 Task: Look for space in Chieri, Italy from 6th September, 2023 to 10th September, 2023 for 1 adult in price range Rs.10000 to Rs.15000. Place can be private room with 1  bedroom having 1 bed and 1 bathroom. Property type can be house, flat, guest house, hotel. Booking option can be shelf check-in. Required host language is English.
Action: Mouse moved to (521, 135)
Screenshot: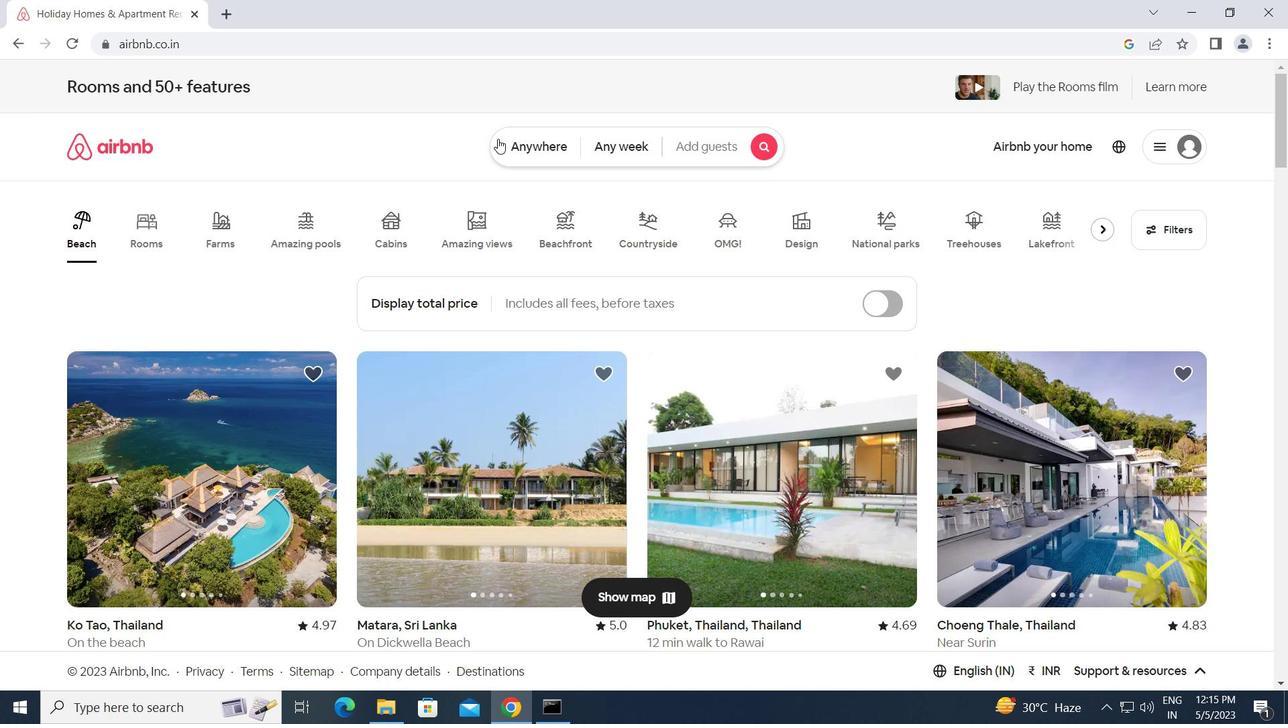
Action: Mouse pressed left at (521, 135)
Screenshot: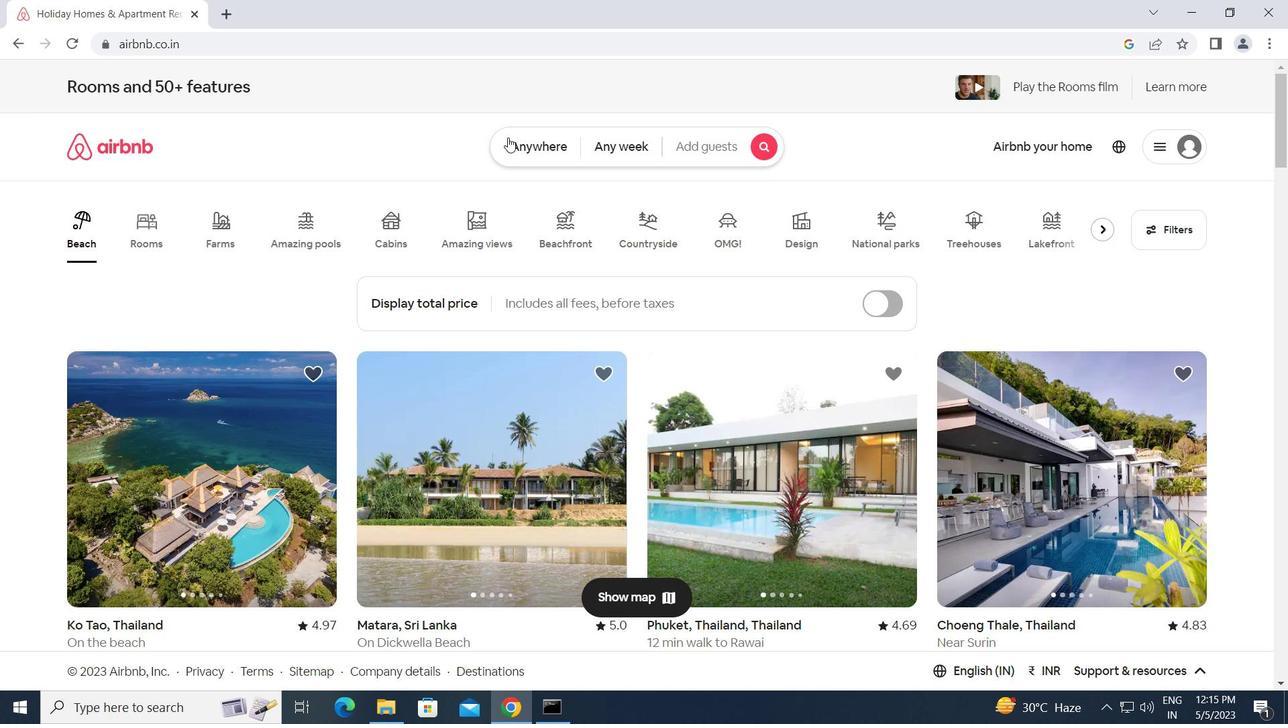 
Action: Mouse moved to (444, 193)
Screenshot: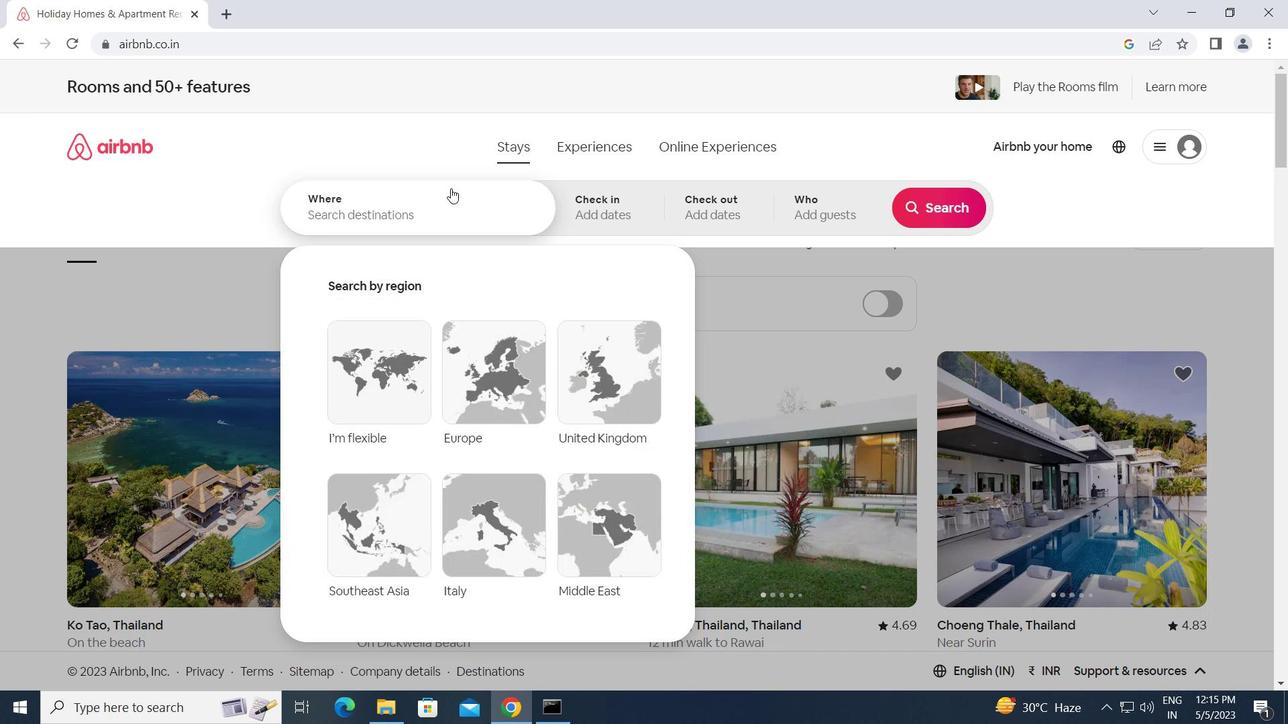 
Action: Mouse pressed left at (444, 193)
Screenshot: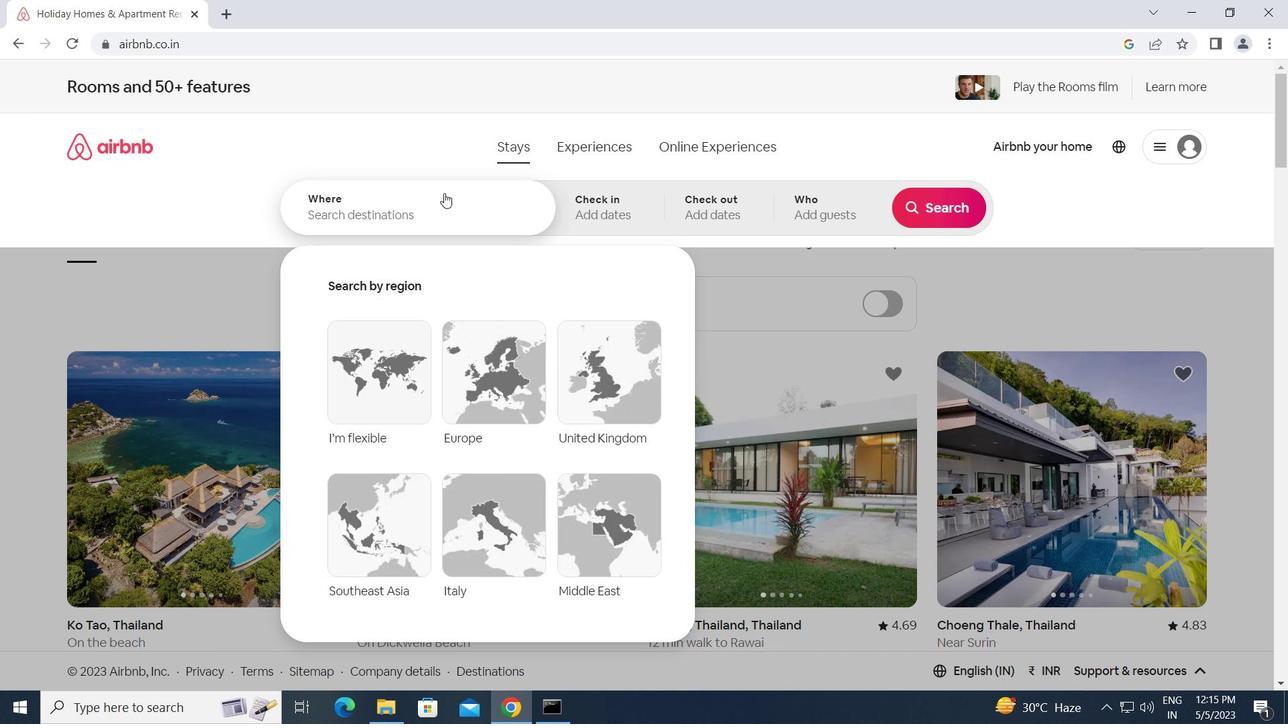 
Action: Key pressed c<Key.caps_lock>hieri,<Key.space><Key.caps_lock>i<Key.caps_lock>taly<Key.enter>
Screenshot: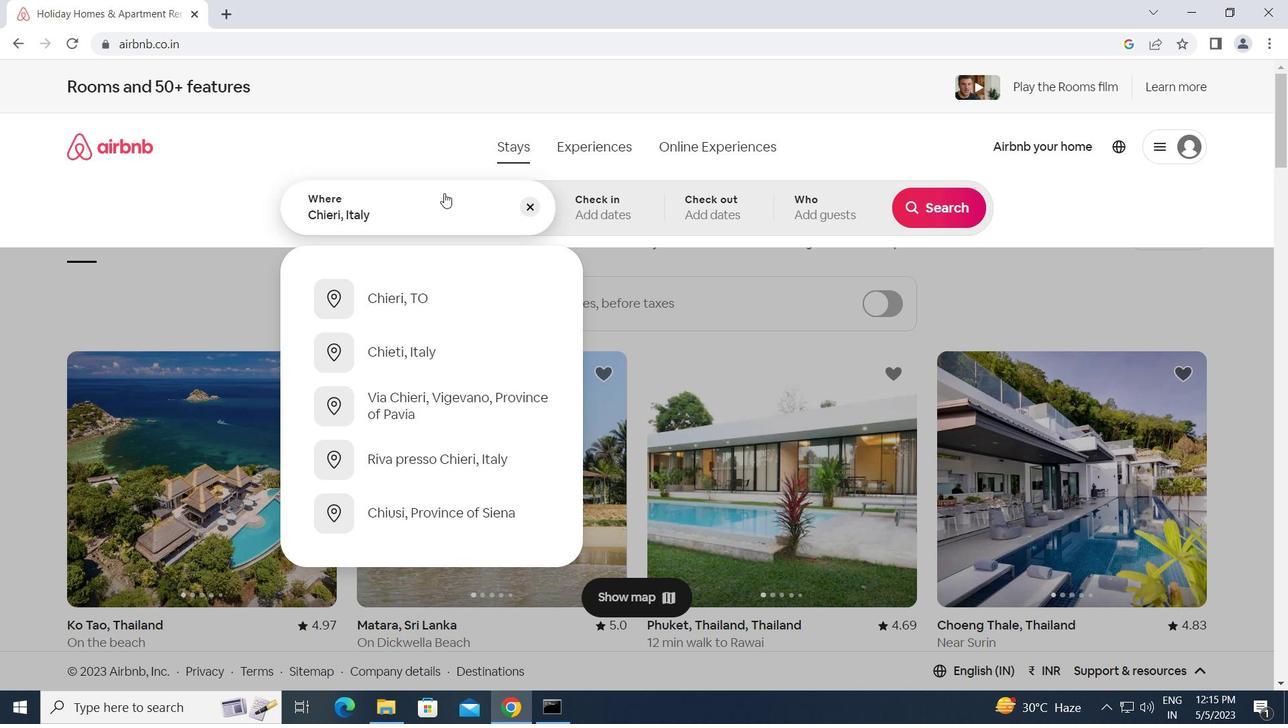 
Action: Mouse moved to (935, 339)
Screenshot: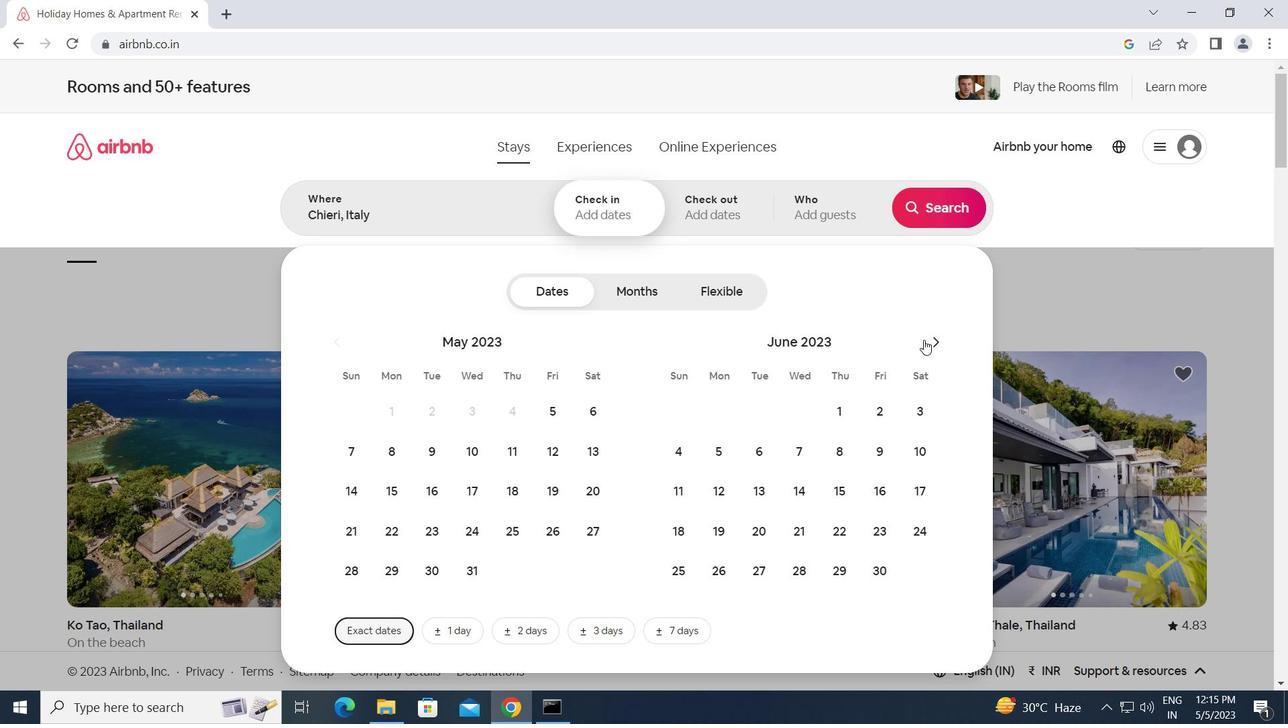 
Action: Mouse pressed left at (935, 339)
Screenshot: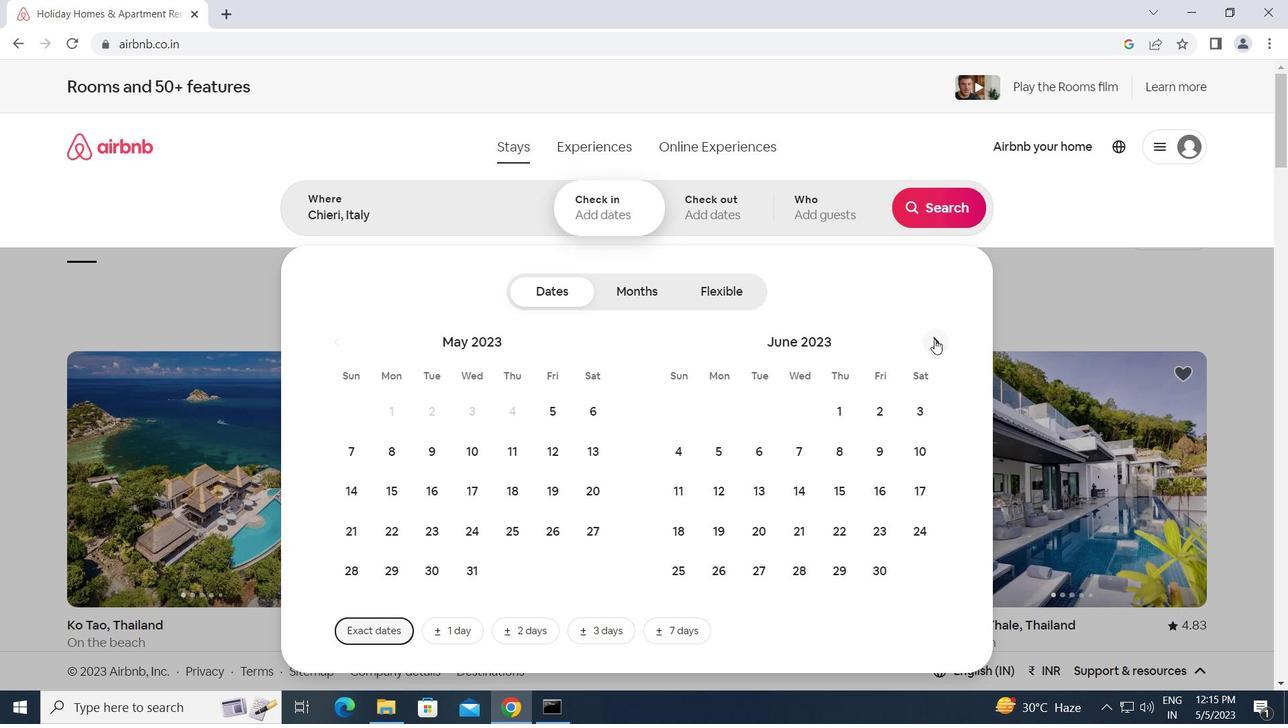 
Action: Mouse pressed left at (935, 339)
Screenshot: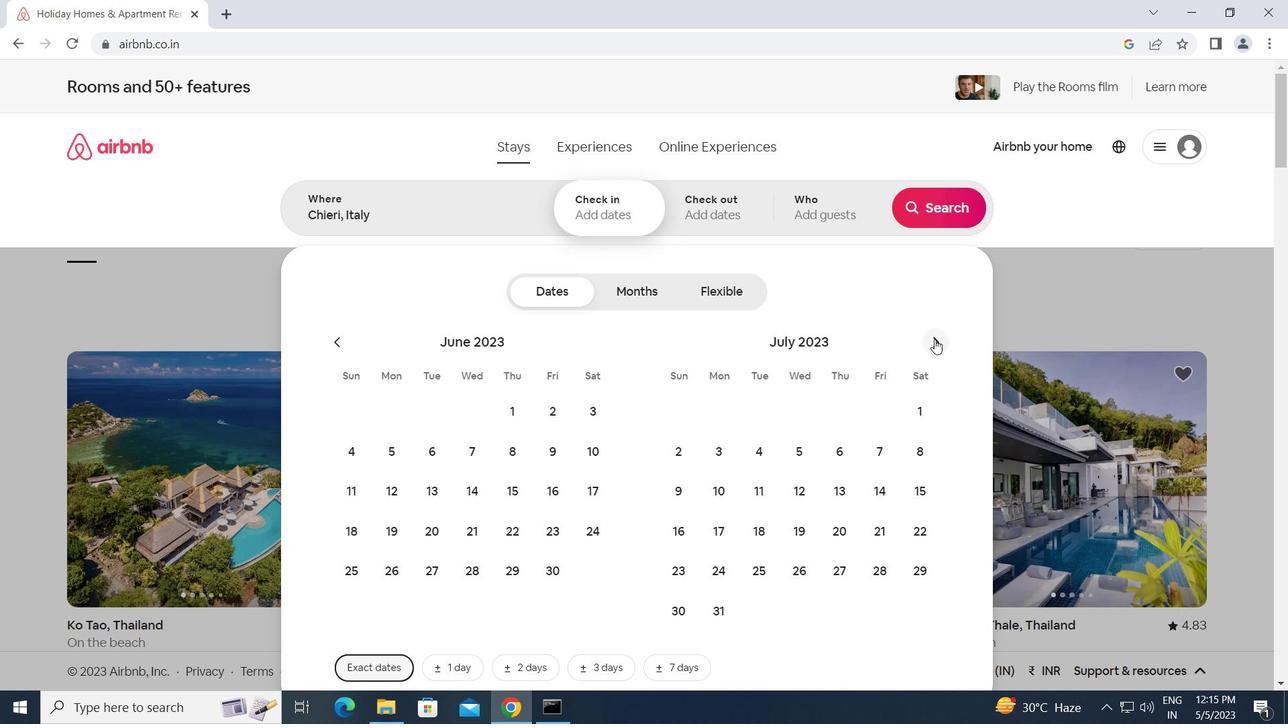 
Action: Mouse pressed left at (935, 339)
Screenshot: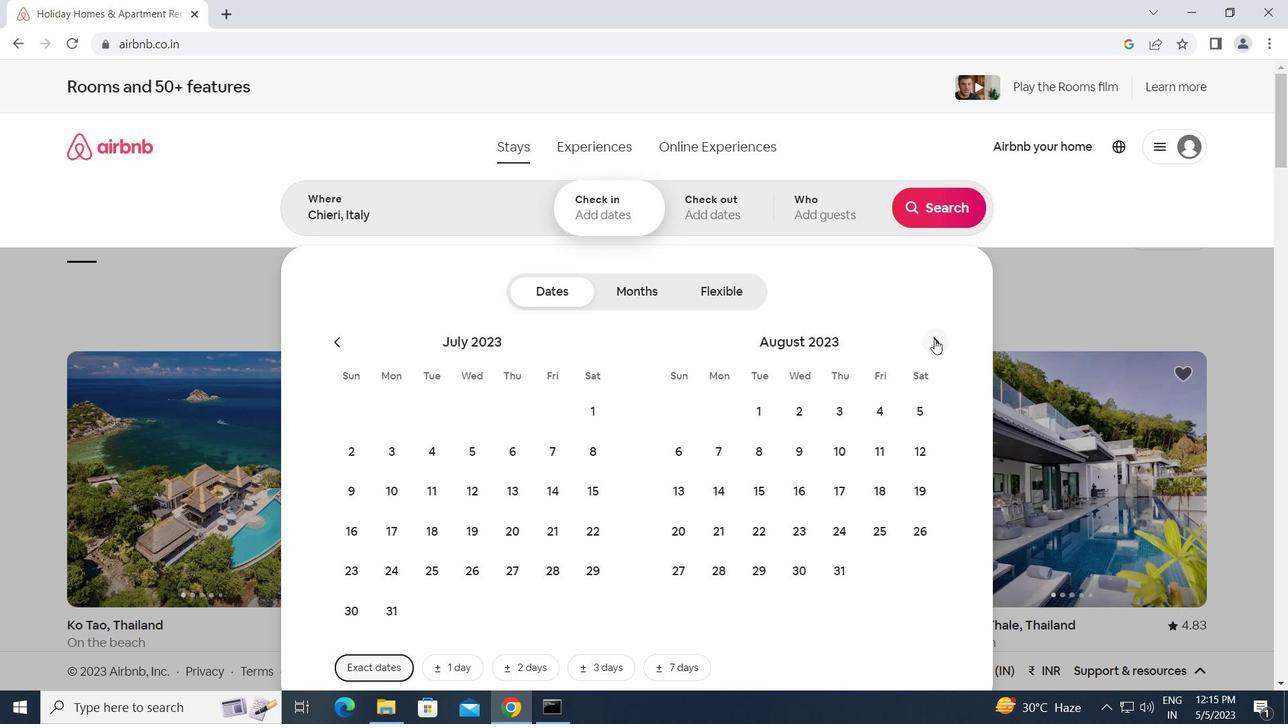 
Action: Mouse moved to (796, 450)
Screenshot: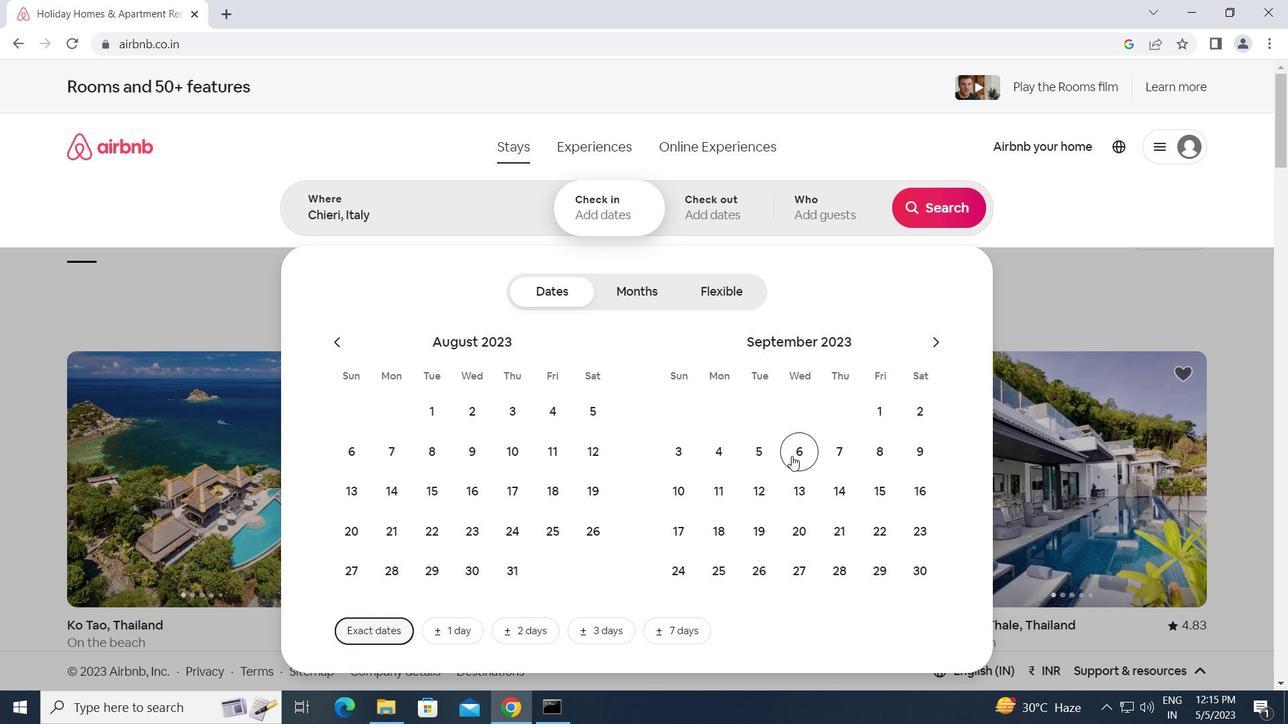 
Action: Mouse pressed left at (796, 450)
Screenshot: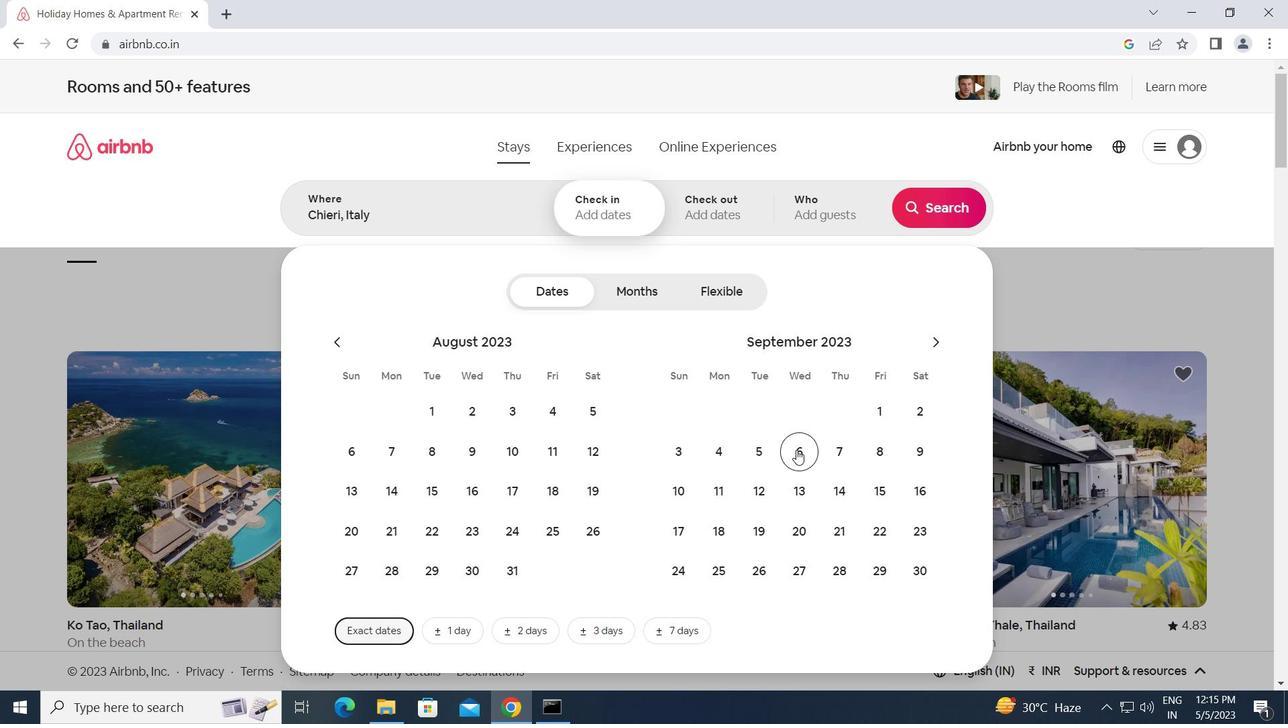
Action: Mouse moved to (689, 487)
Screenshot: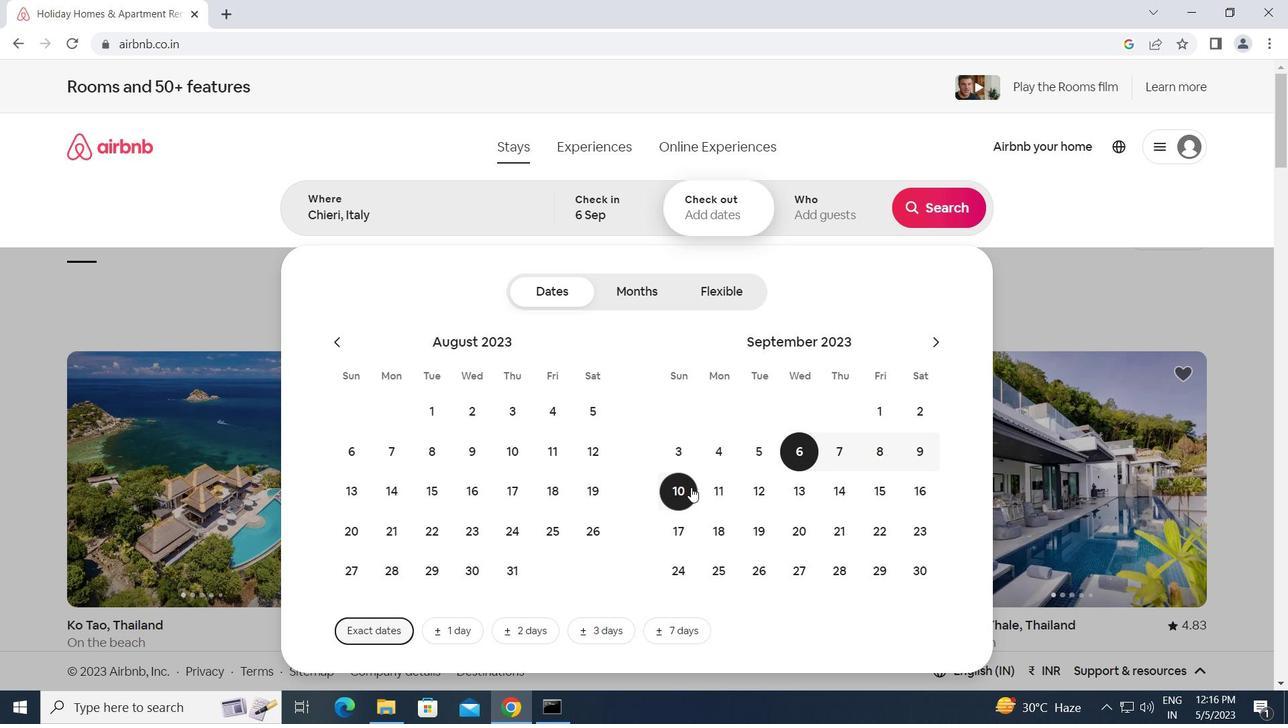 
Action: Mouse pressed left at (689, 487)
Screenshot: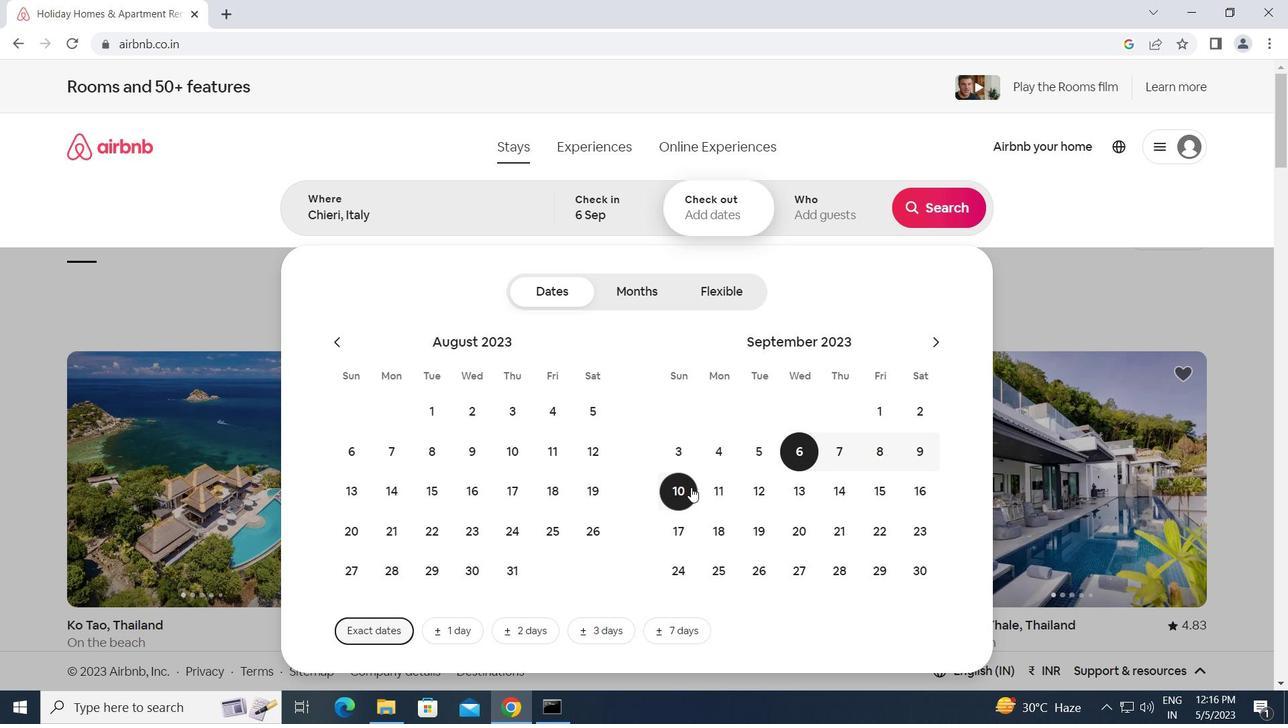 
Action: Mouse moved to (815, 202)
Screenshot: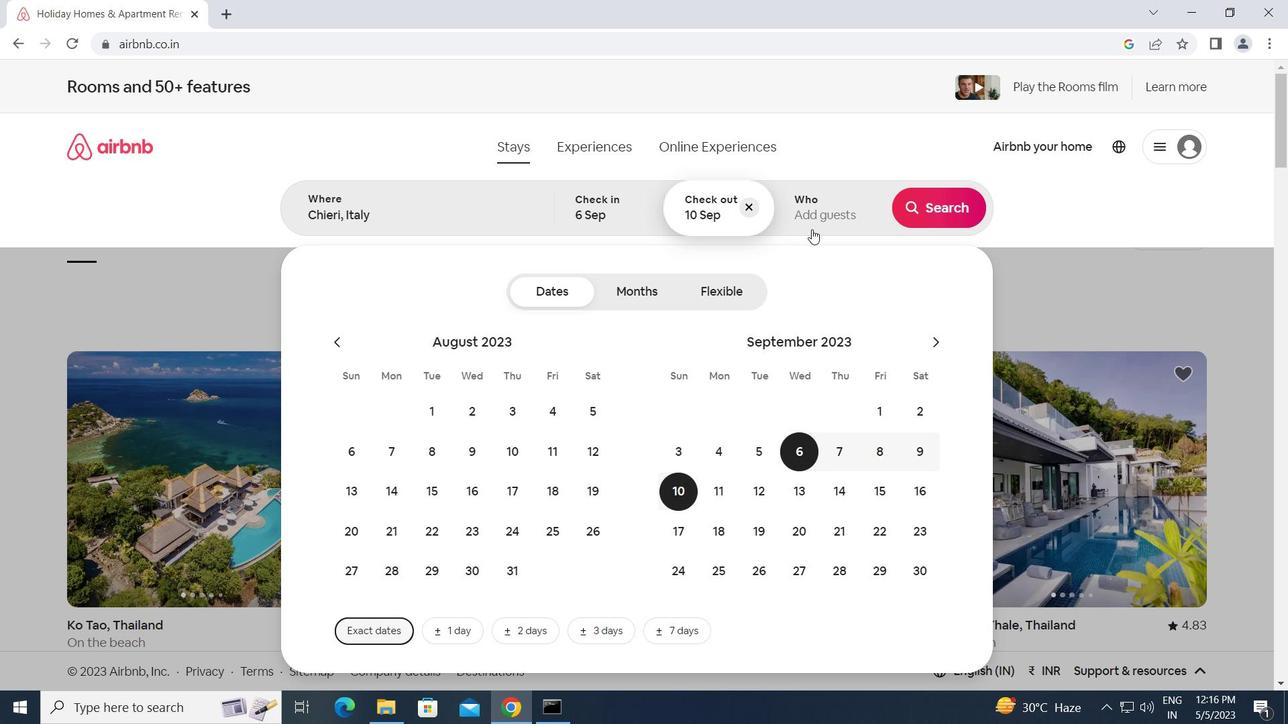 
Action: Mouse pressed left at (815, 202)
Screenshot: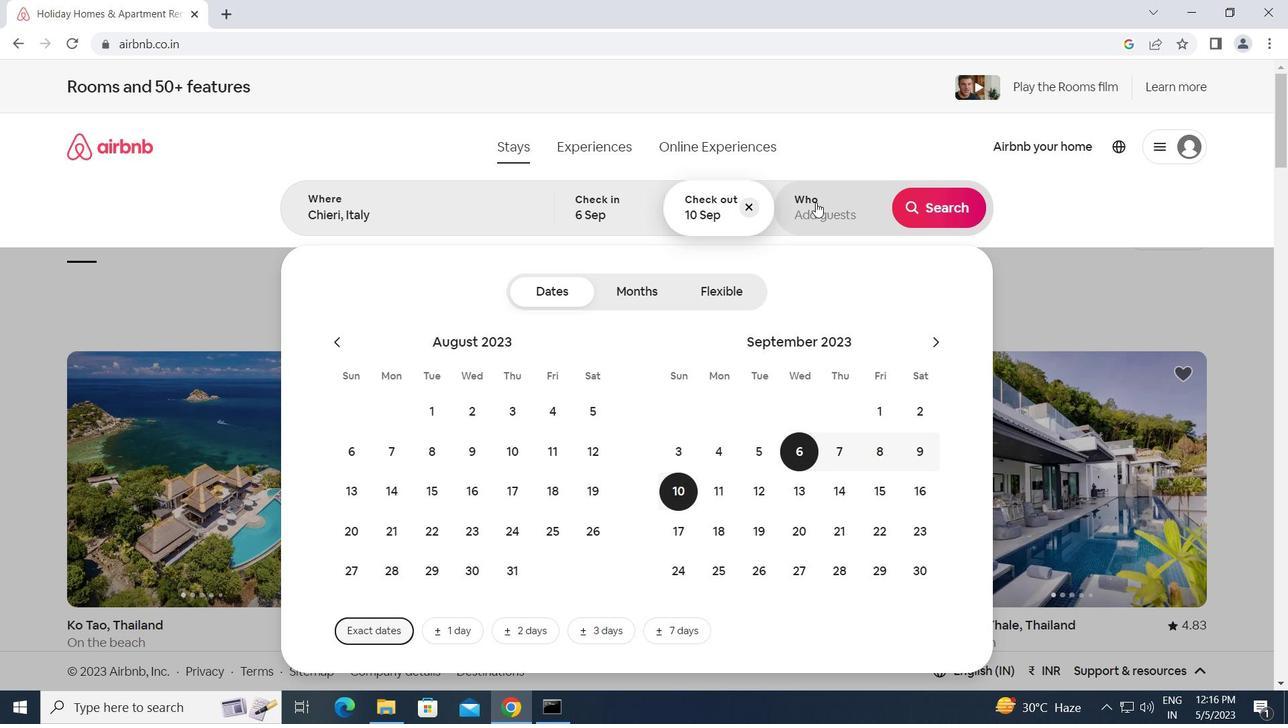 
Action: Mouse moved to (936, 294)
Screenshot: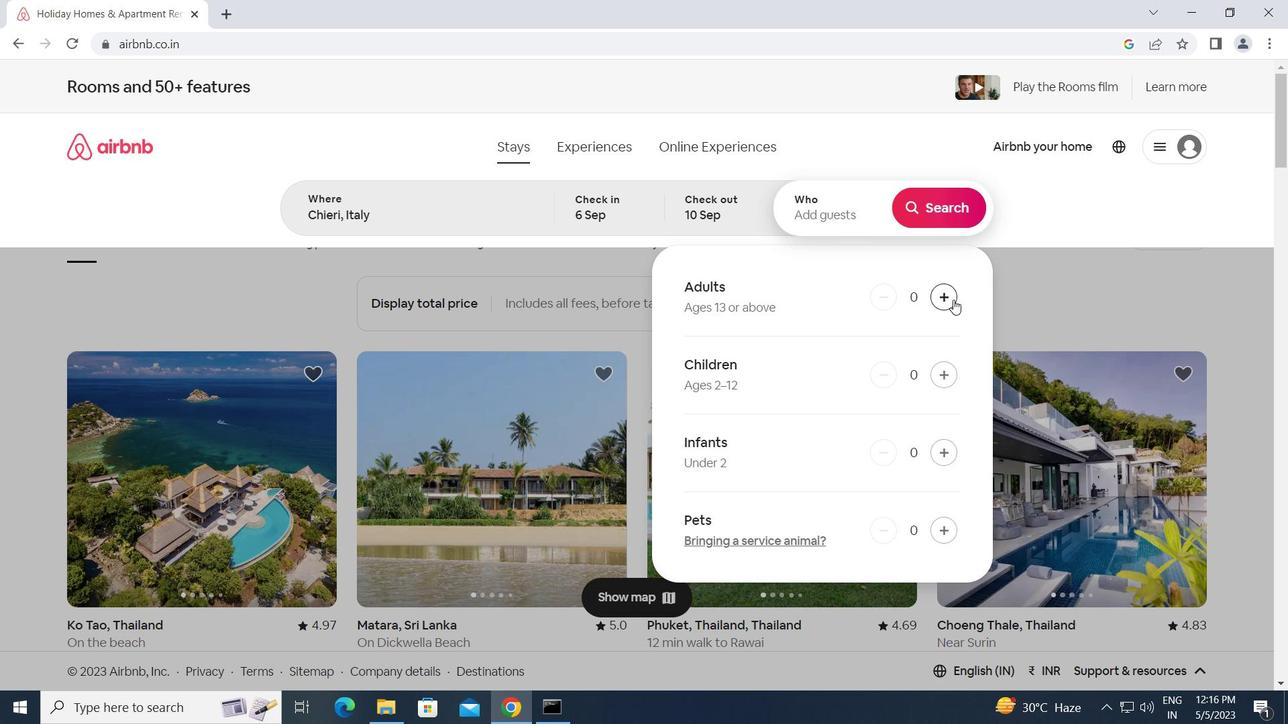 
Action: Mouse pressed left at (936, 294)
Screenshot: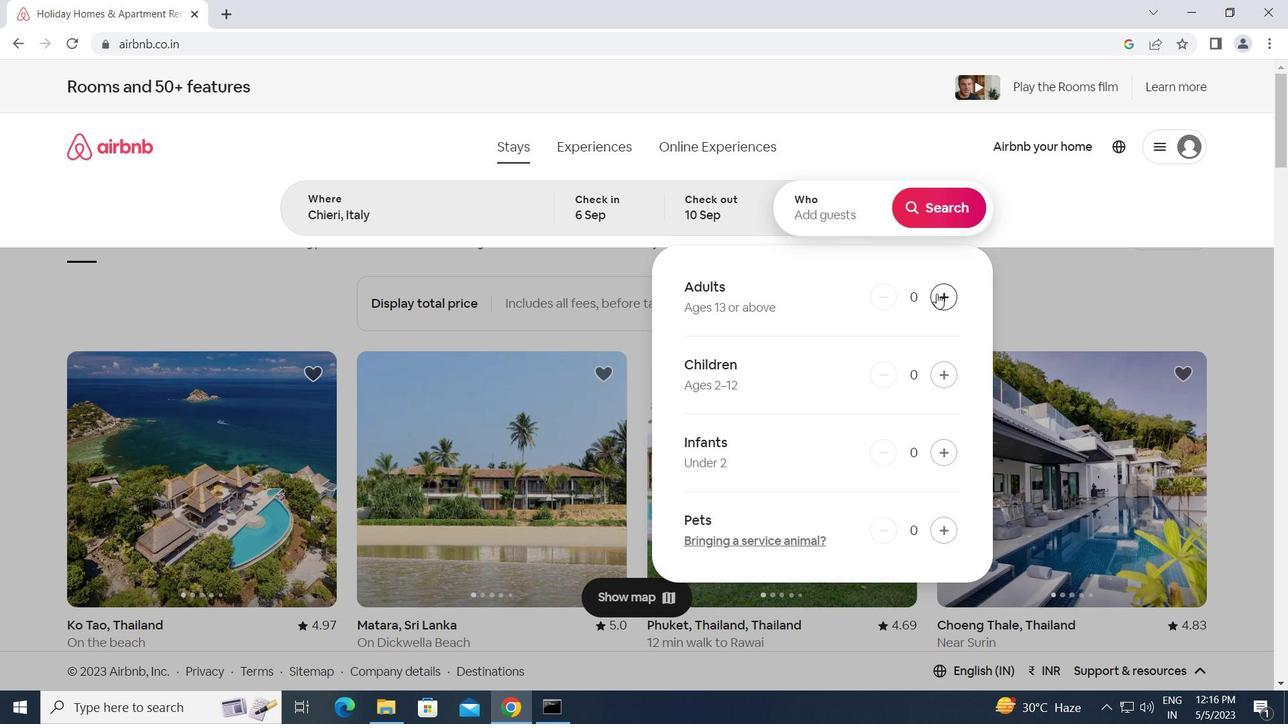 
Action: Mouse moved to (946, 205)
Screenshot: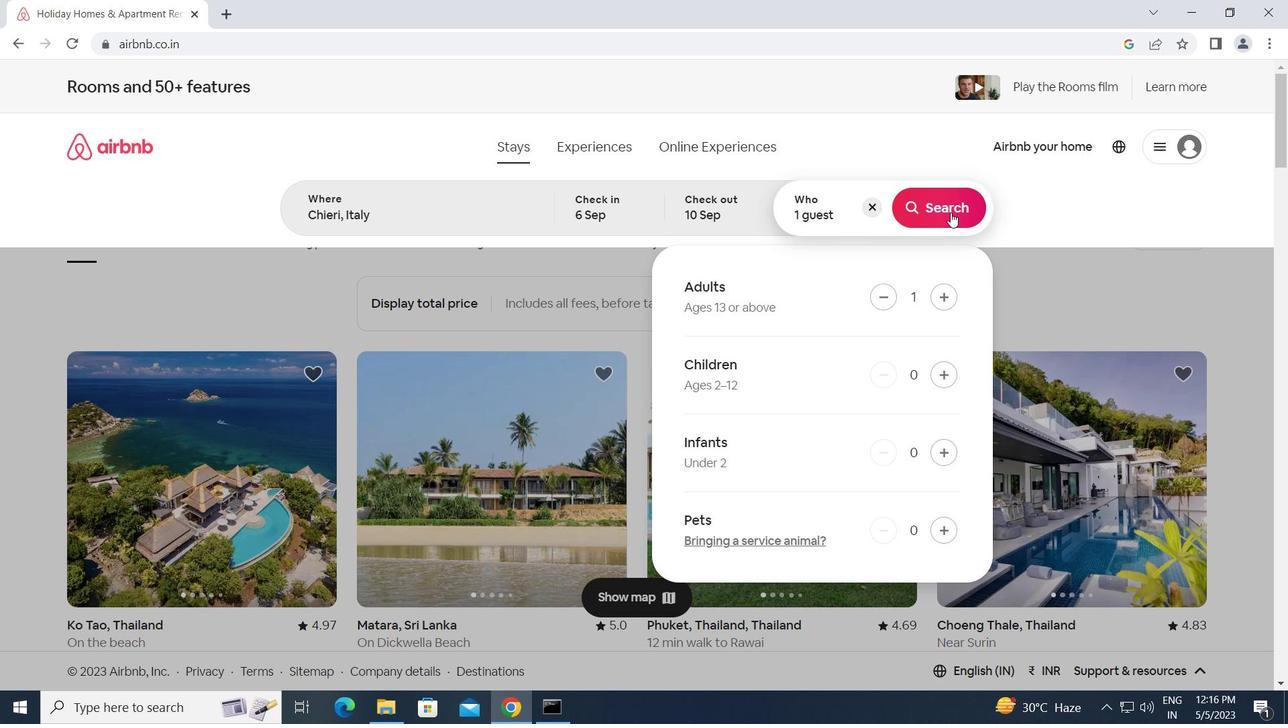 
Action: Mouse pressed left at (946, 205)
Screenshot: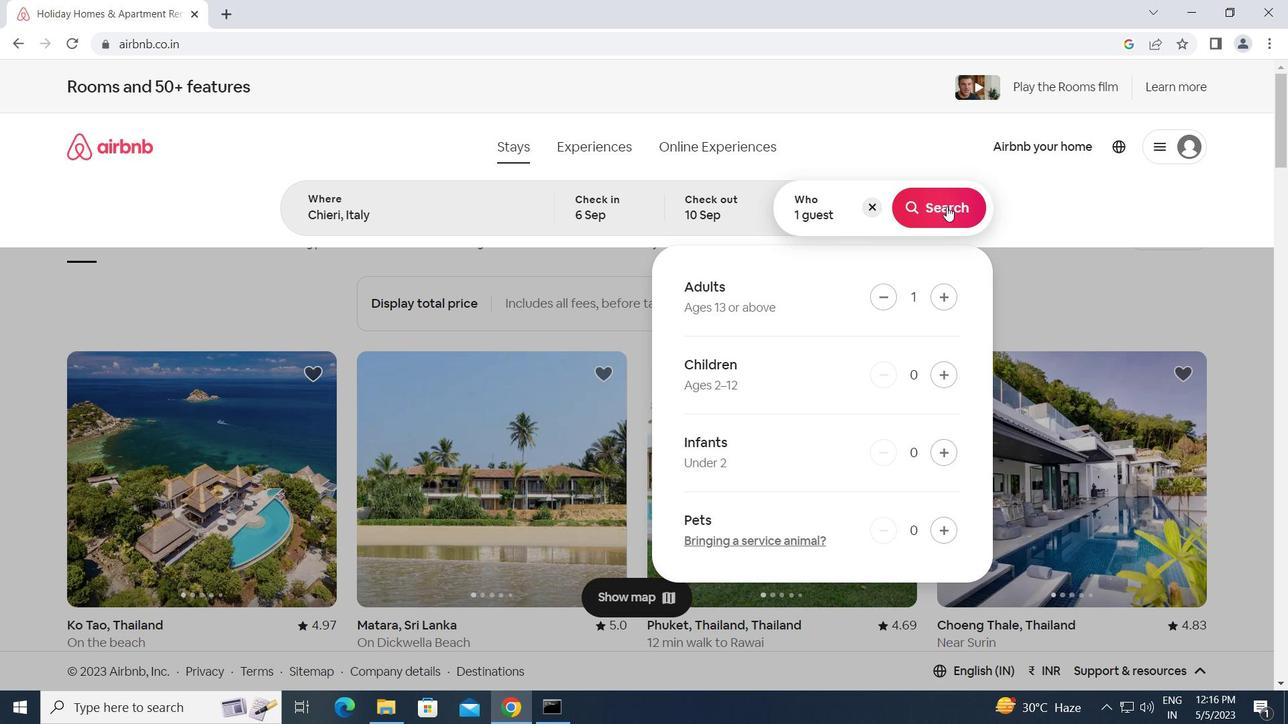 
Action: Mouse moved to (1198, 157)
Screenshot: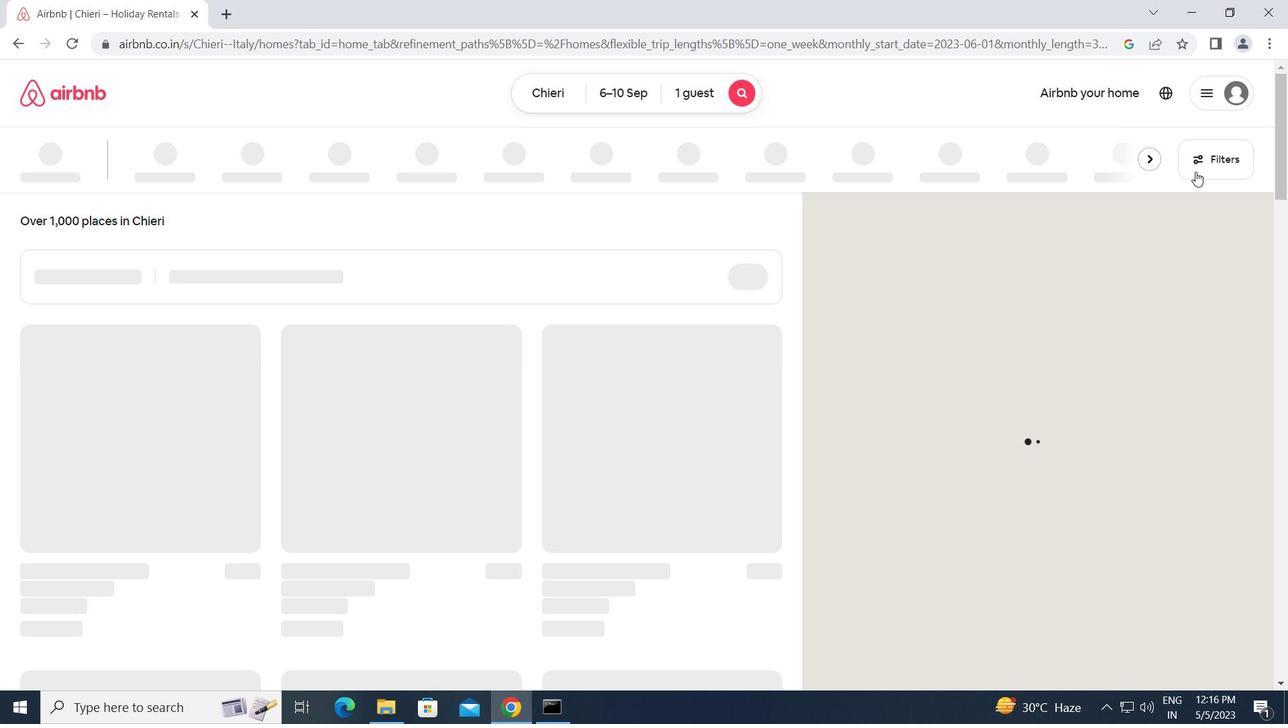 
Action: Mouse pressed left at (1198, 157)
Screenshot: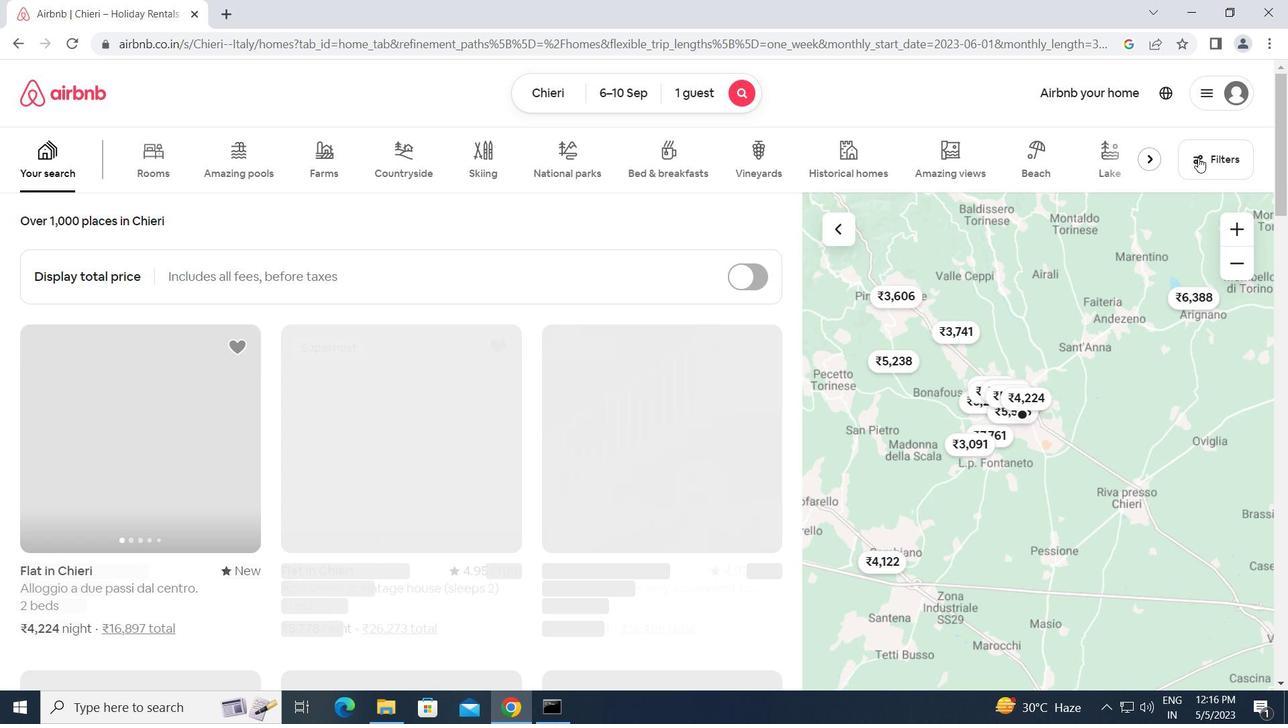 
Action: Mouse moved to (417, 568)
Screenshot: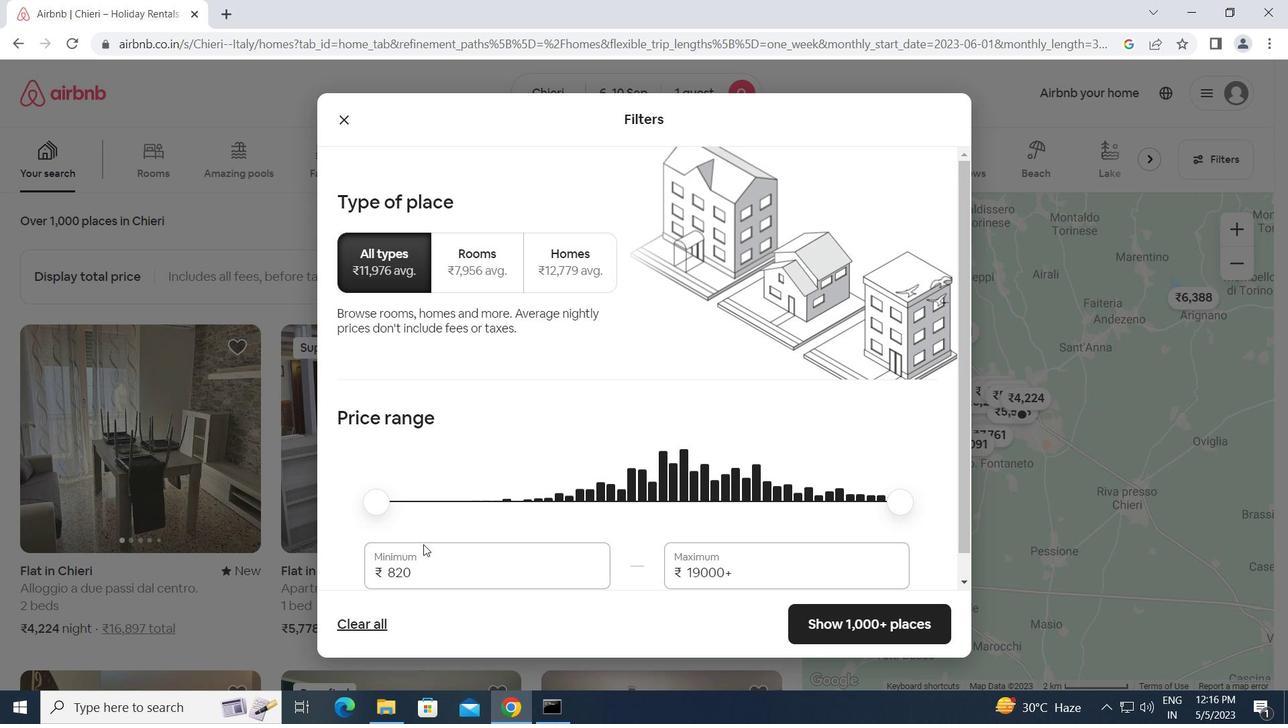 
Action: Mouse pressed left at (417, 568)
Screenshot: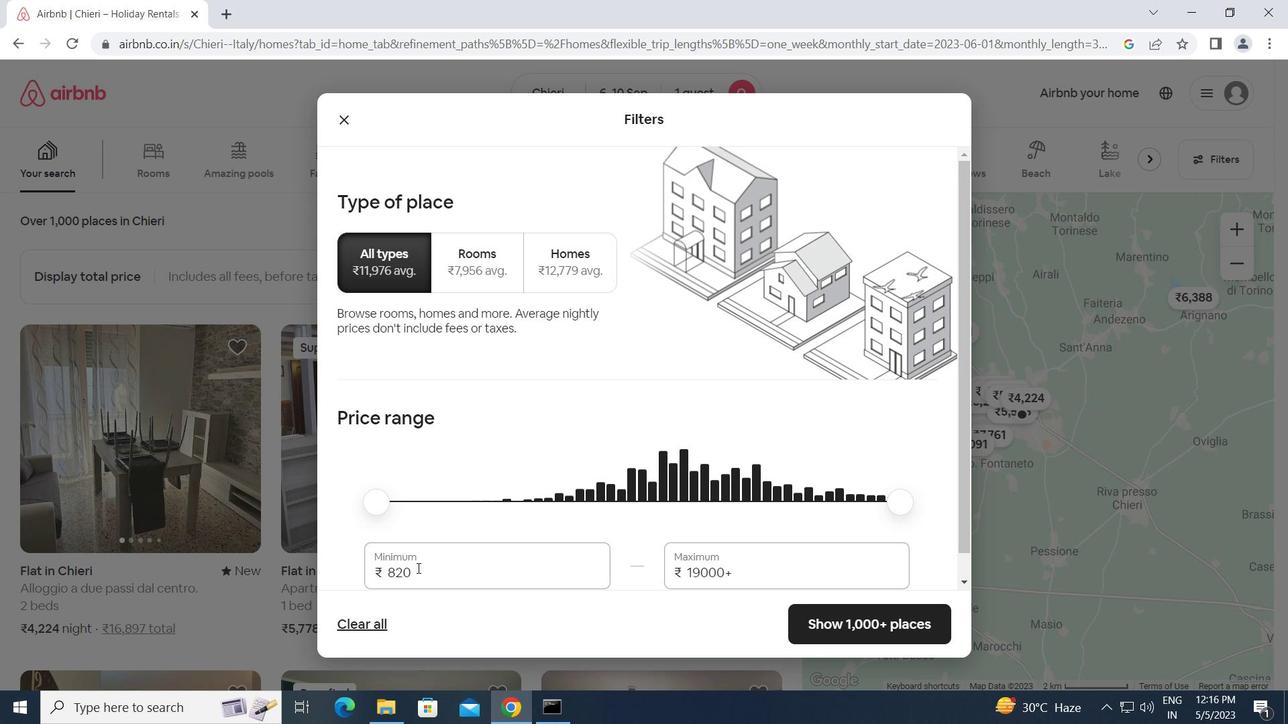 
Action: Mouse moved to (375, 570)
Screenshot: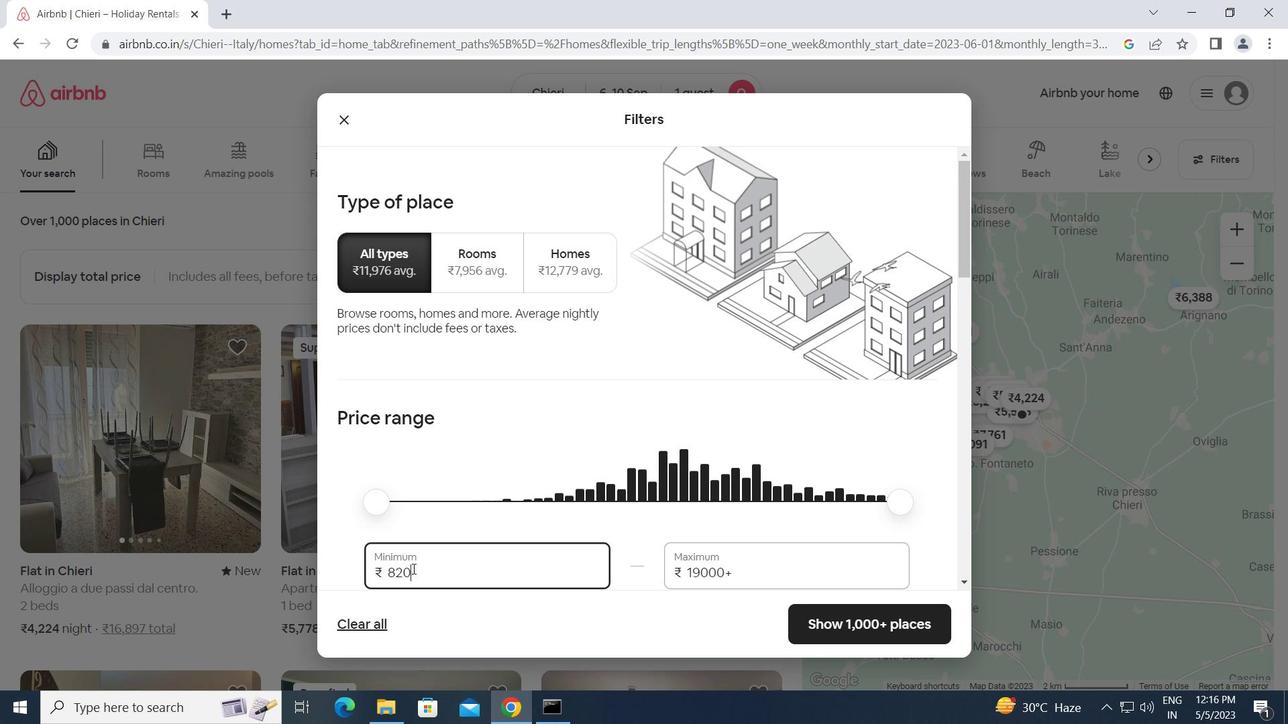 
Action: Key pressed 10000<Key.tab>15000
Screenshot: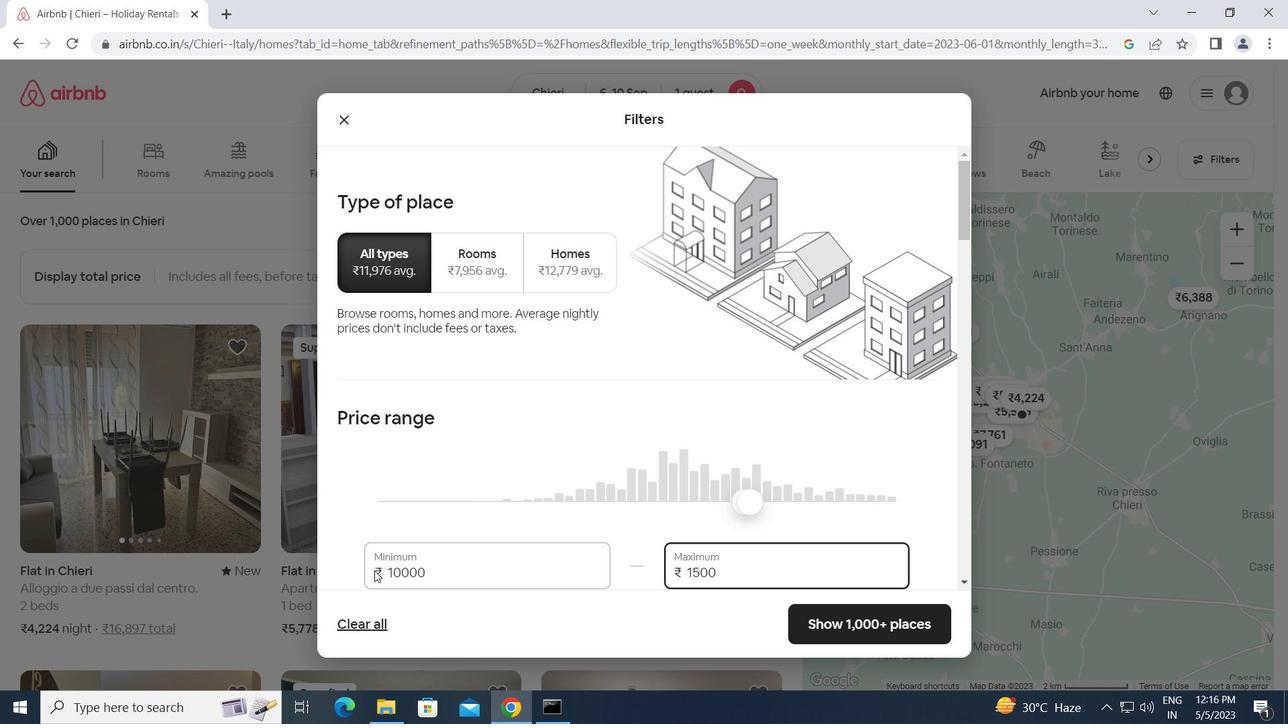 
Action: Mouse moved to (484, 544)
Screenshot: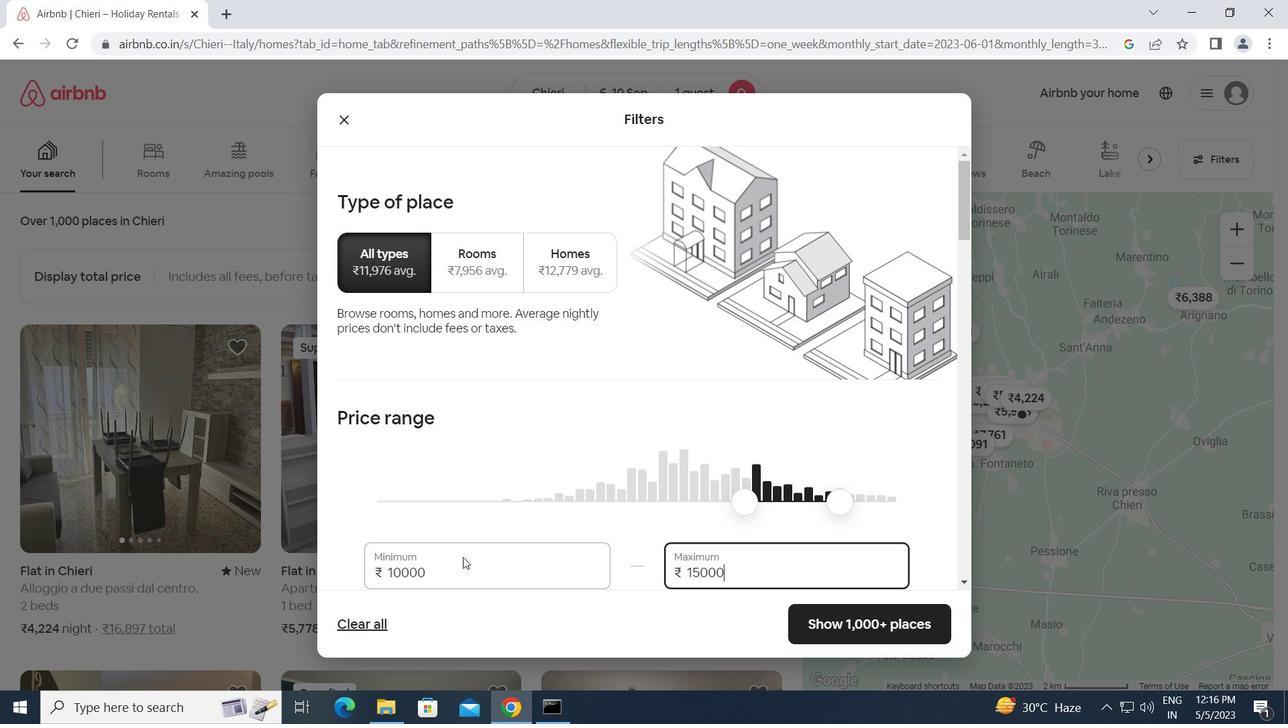 
Action: Mouse scrolled (484, 543) with delta (0, 0)
Screenshot: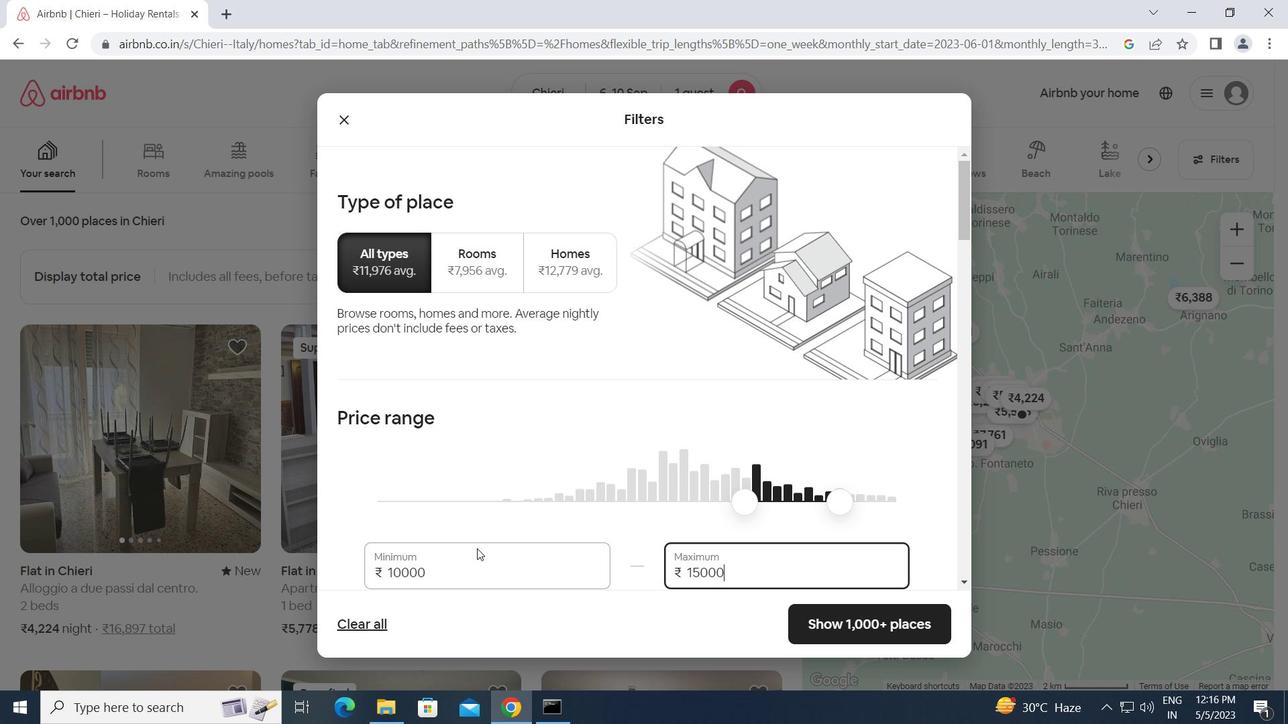 
Action: Mouse scrolled (484, 543) with delta (0, 0)
Screenshot: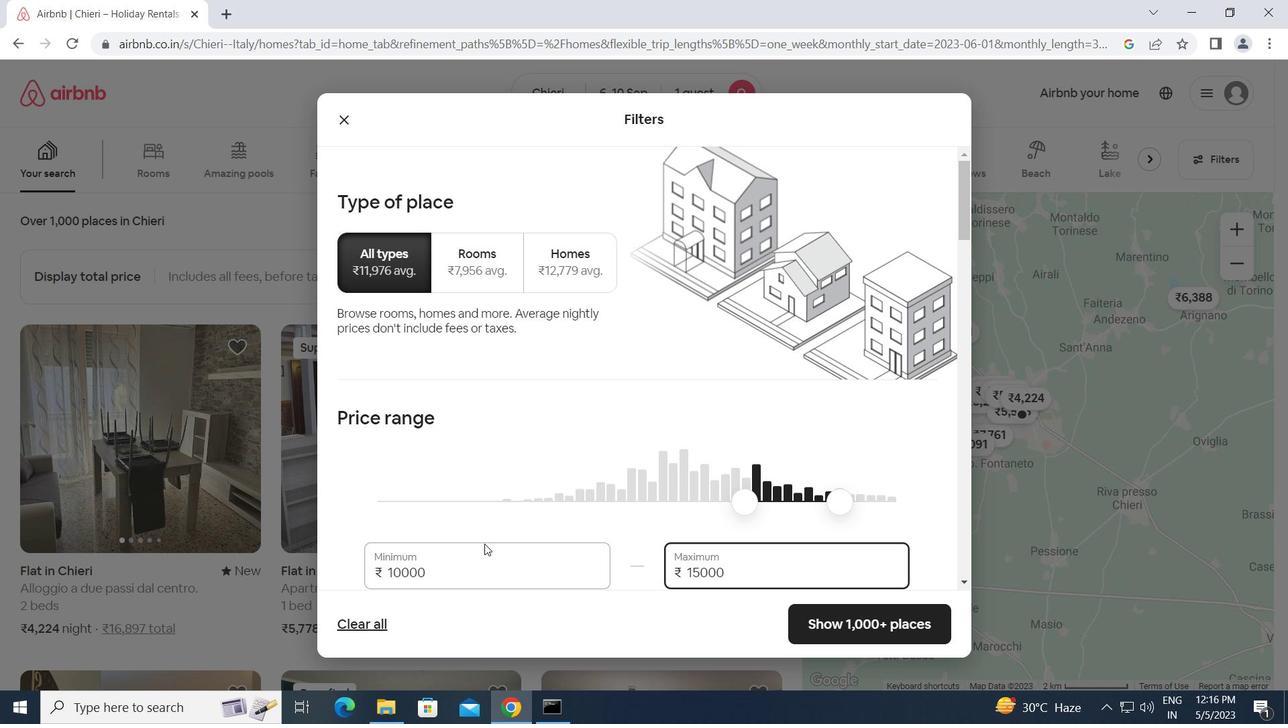 
Action: Mouse scrolled (484, 543) with delta (0, 0)
Screenshot: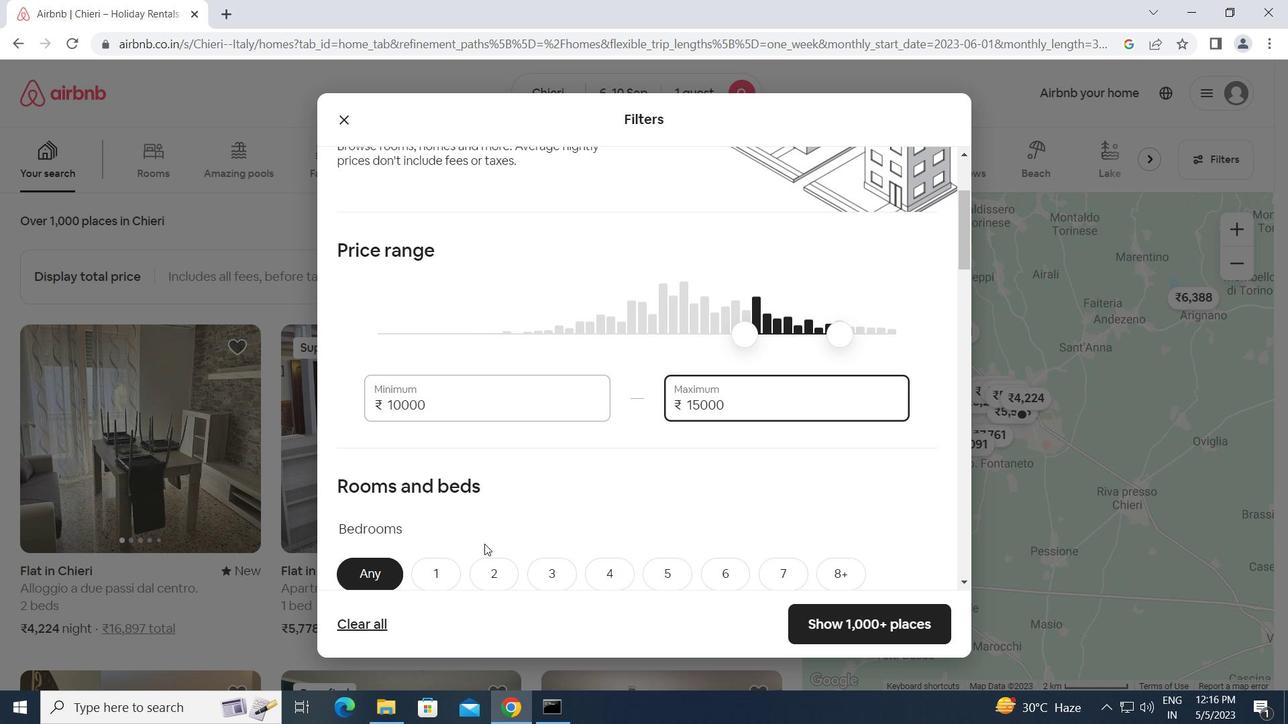 
Action: Mouse scrolled (484, 543) with delta (0, 0)
Screenshot: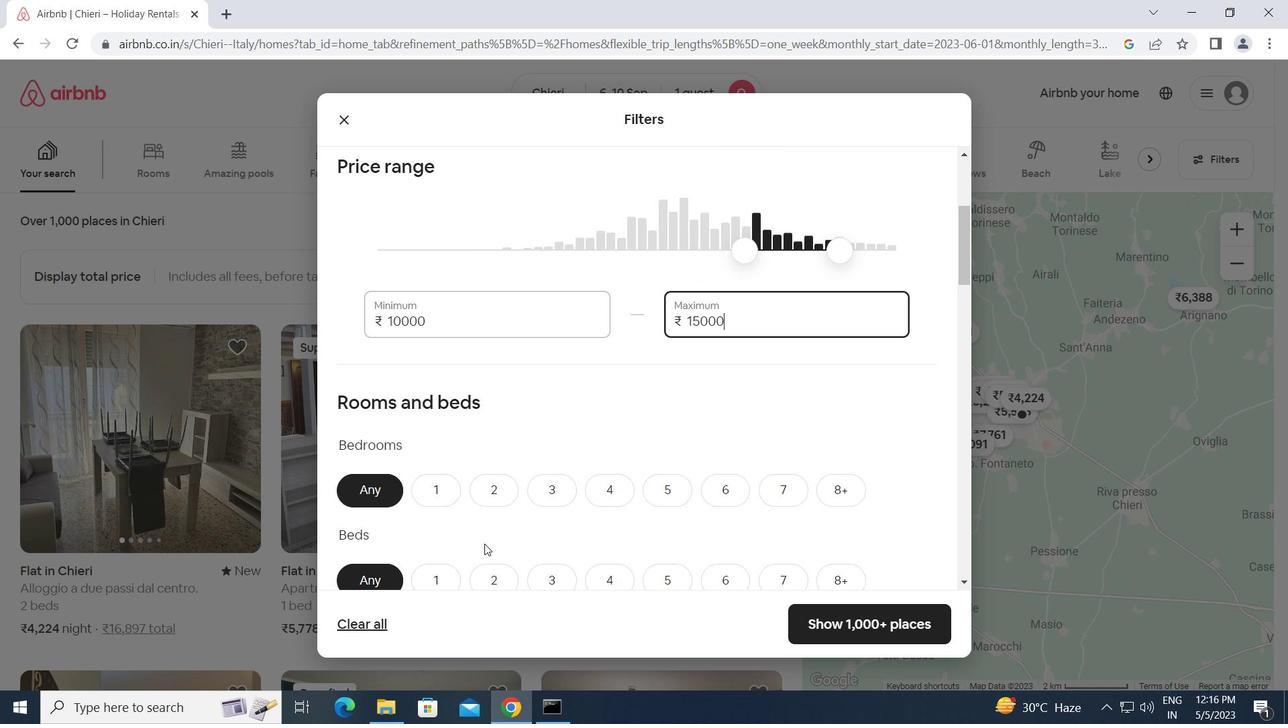 
Action: Mouse moved to (434, 404)
Screenshot: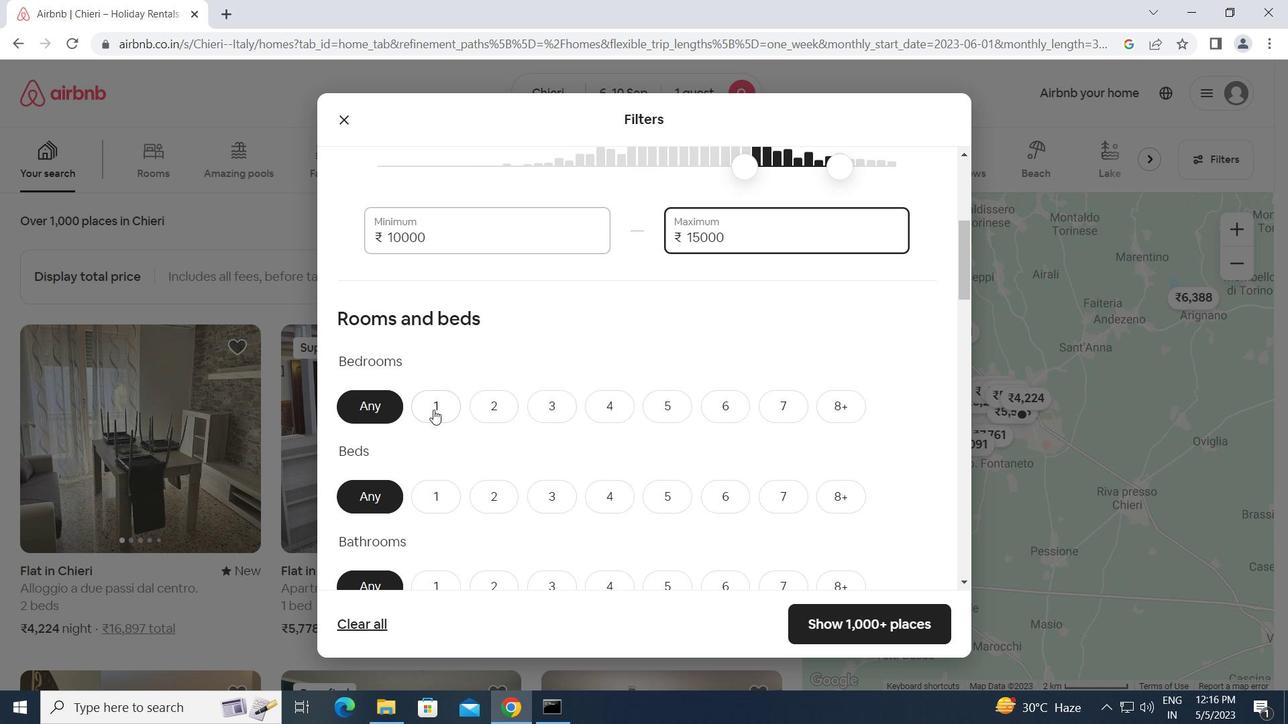 
Action: Mouse pressed left at (434, 404)
Screenshot: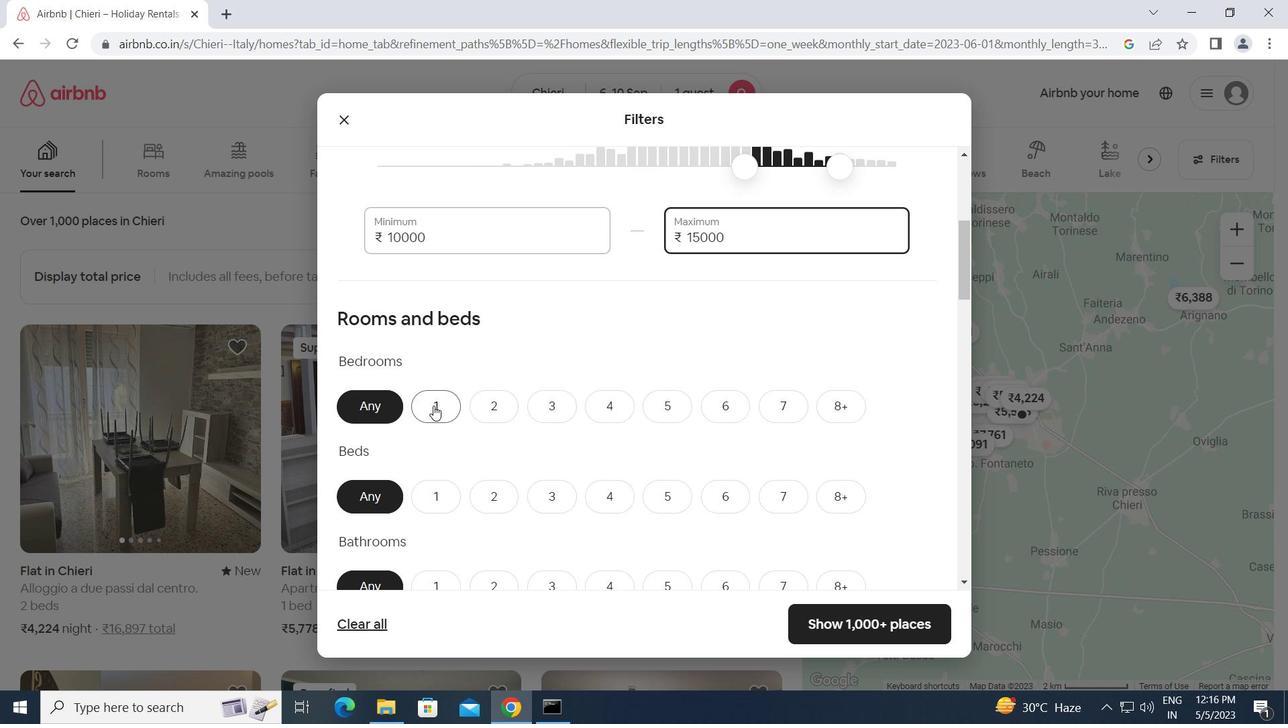 
Action: Mouse moved to (435, 464)
Screenshot: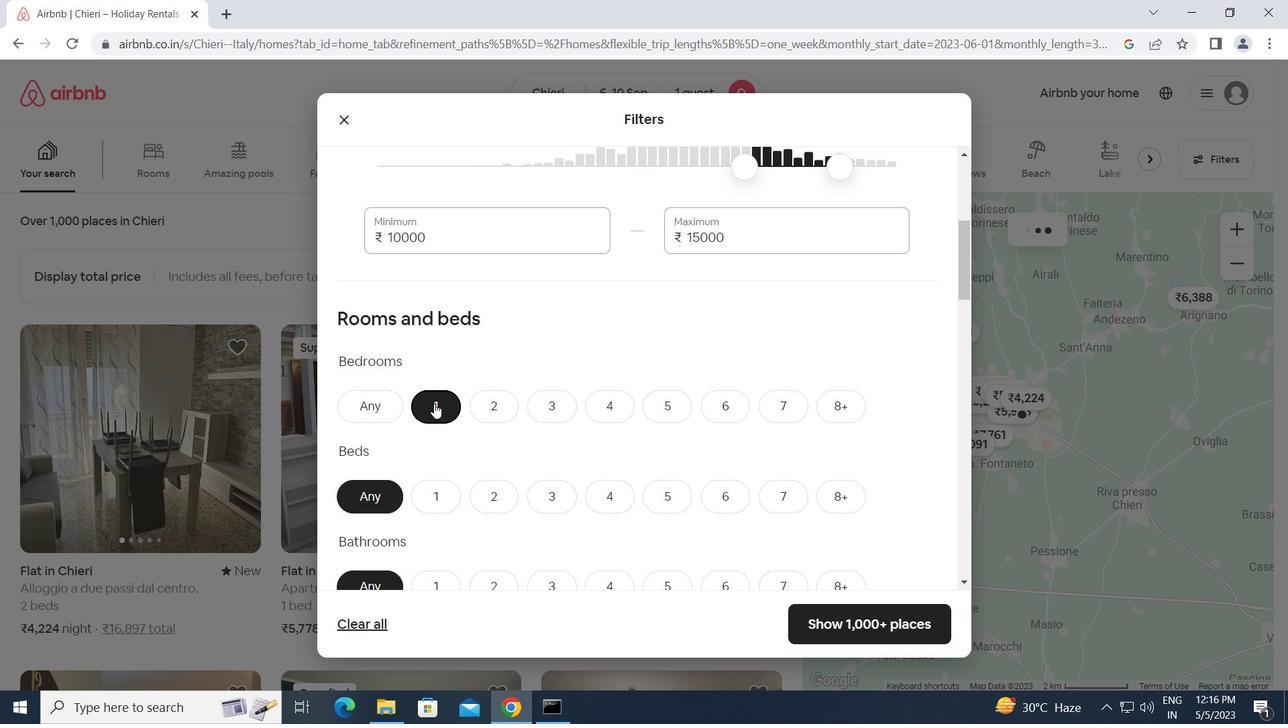
Action: Mouse scrolled (435, 463) with delta (0, 0)
Screenshot: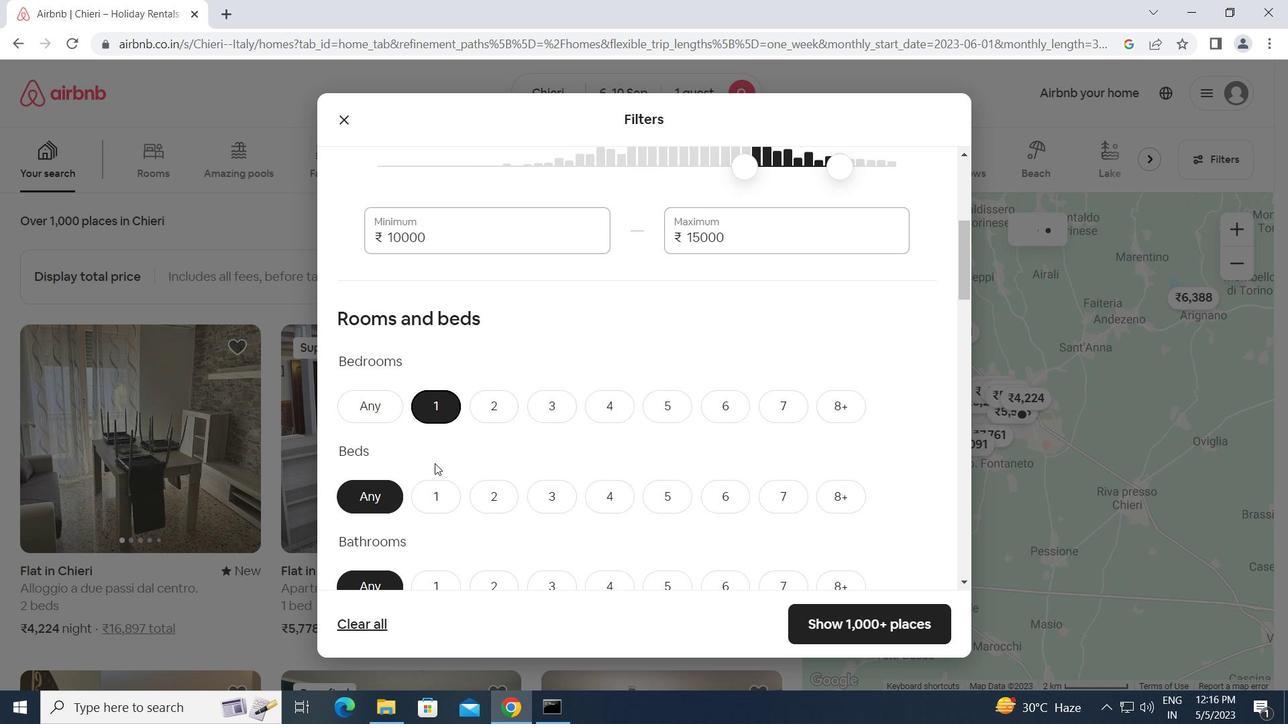 
Action: Mouse moved to (444, 414)
Screenshot: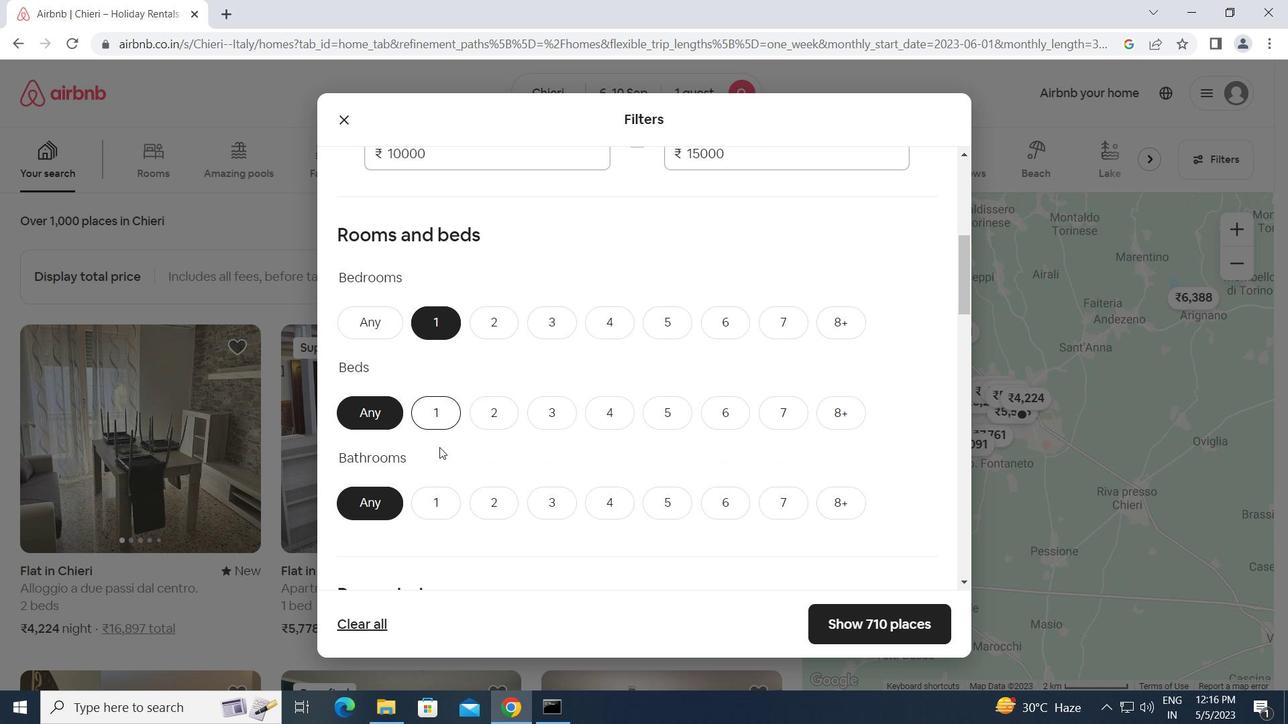 
Action: Mouse pressed left at (444, 414)
Screenshot: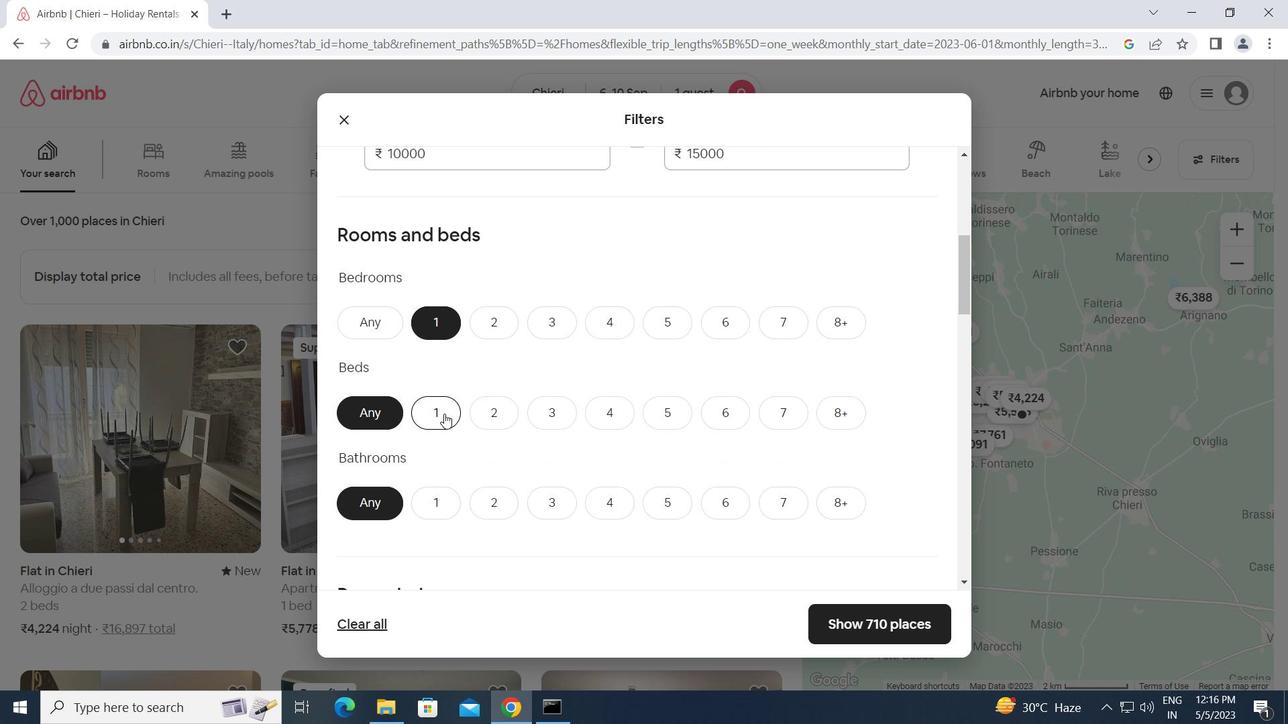 
Action: Mouse moved to (440, 496)
Screenshot: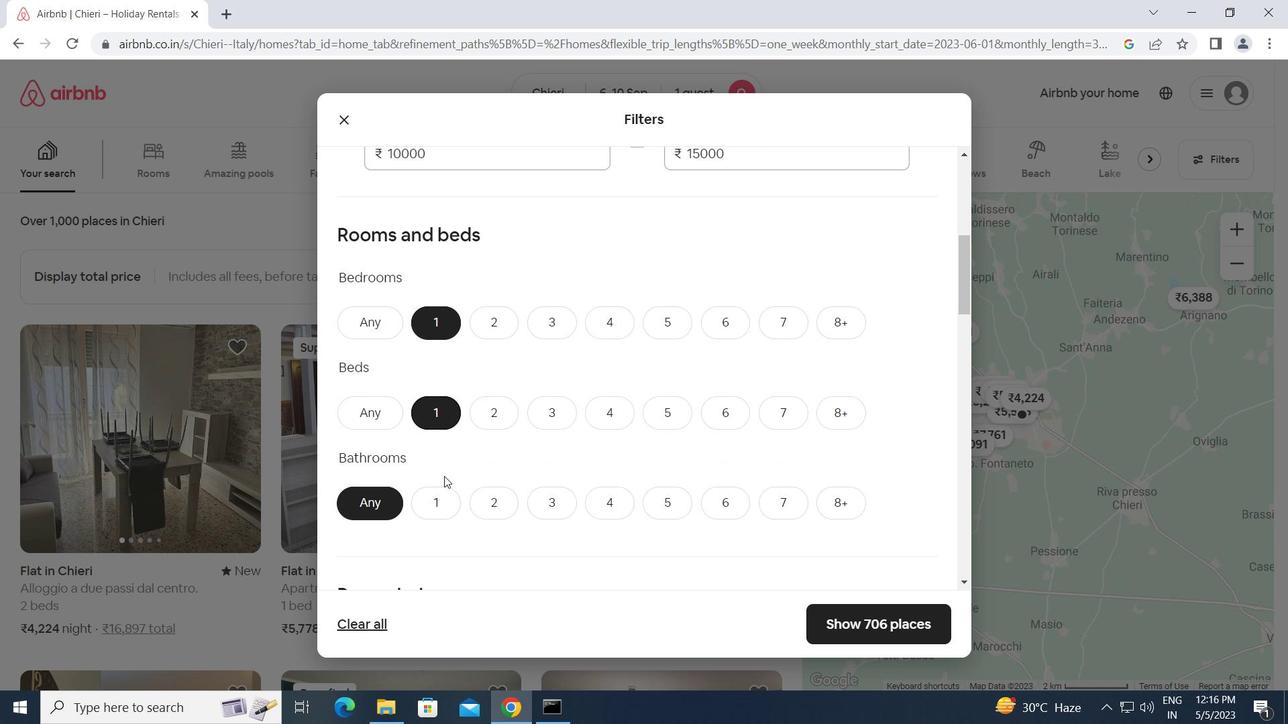 
Action: Mouse pressed left at (440, 496)
Screenshot: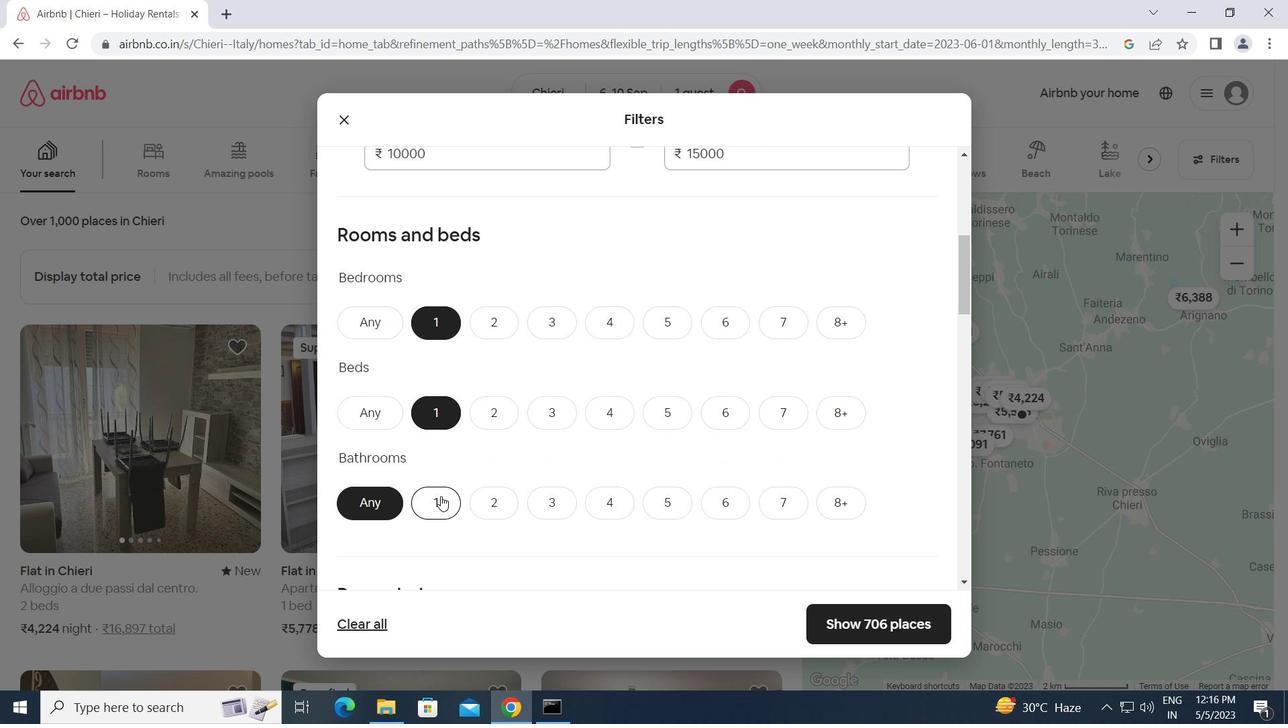 
Action: Mouse scrolled (440, 495) with delta (0, 0)
Screenshot: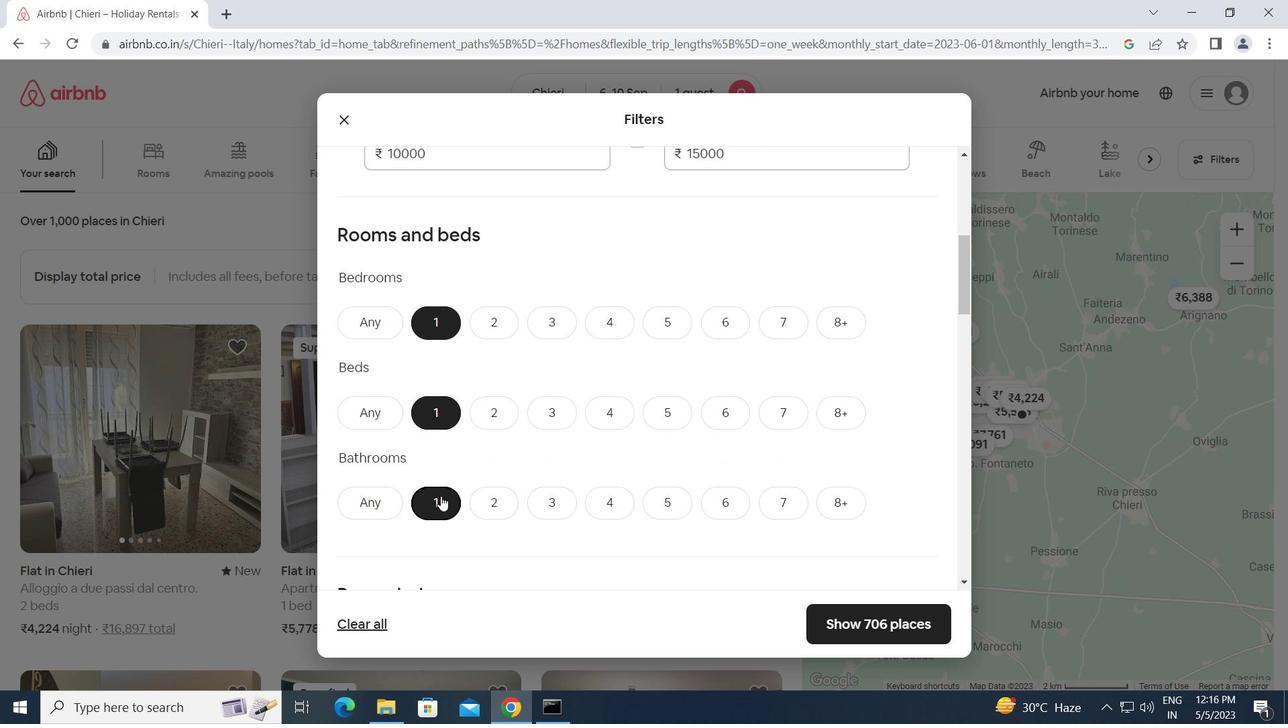 
Action: Mouse scrolled (440, 495) with delta (0, 0)
Screenshot: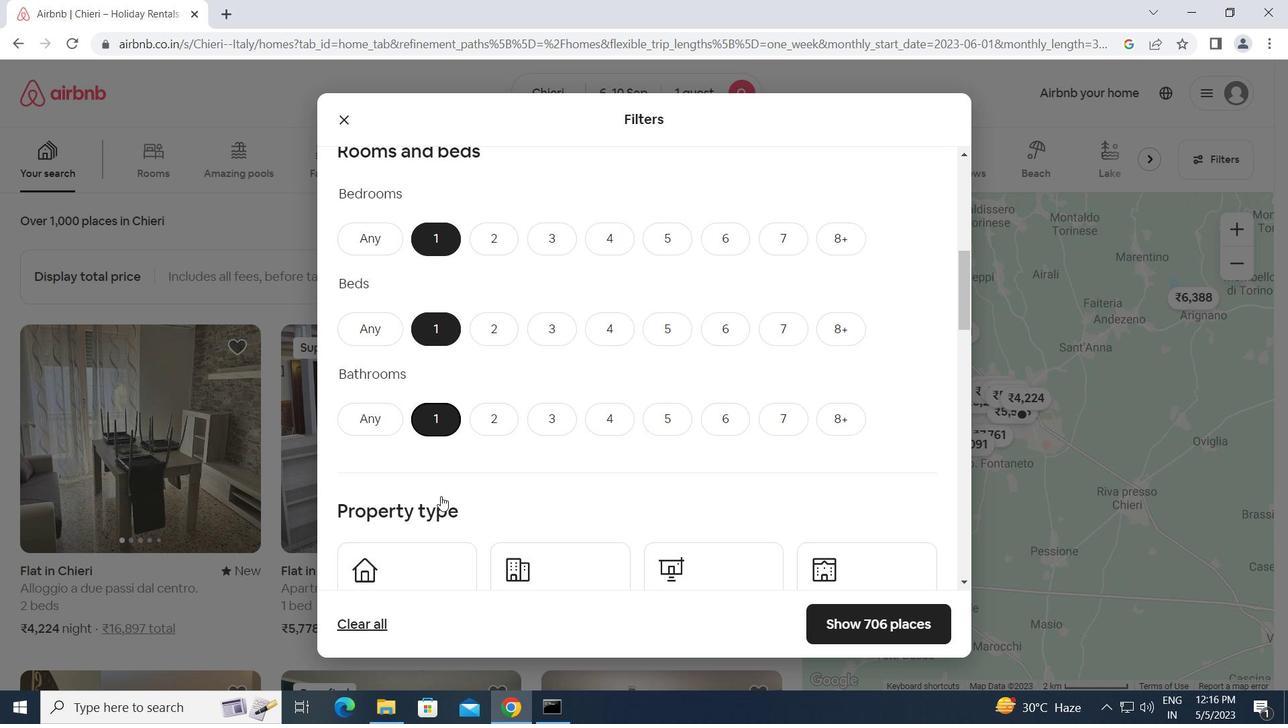 
Action: Mouse scrolled (440, 495) with delta (0, 0)
Screenshot: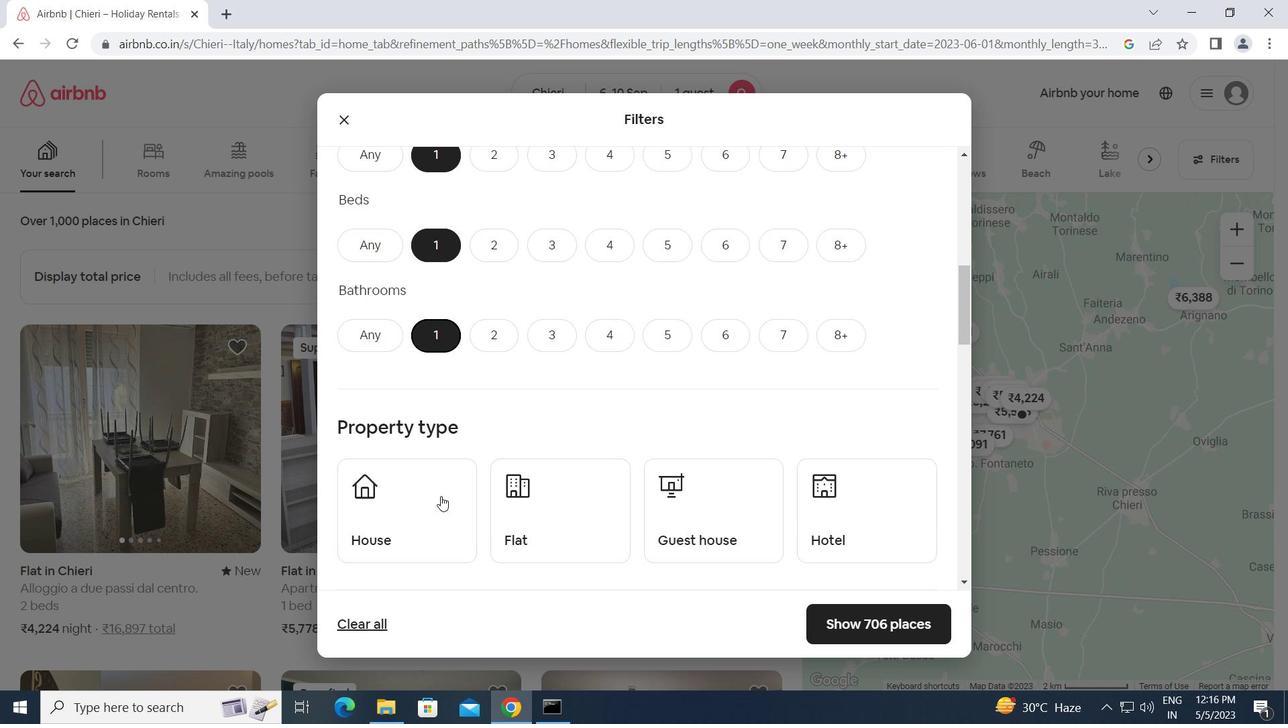
Action: Mouse moved to (413, 432)
Screenshot: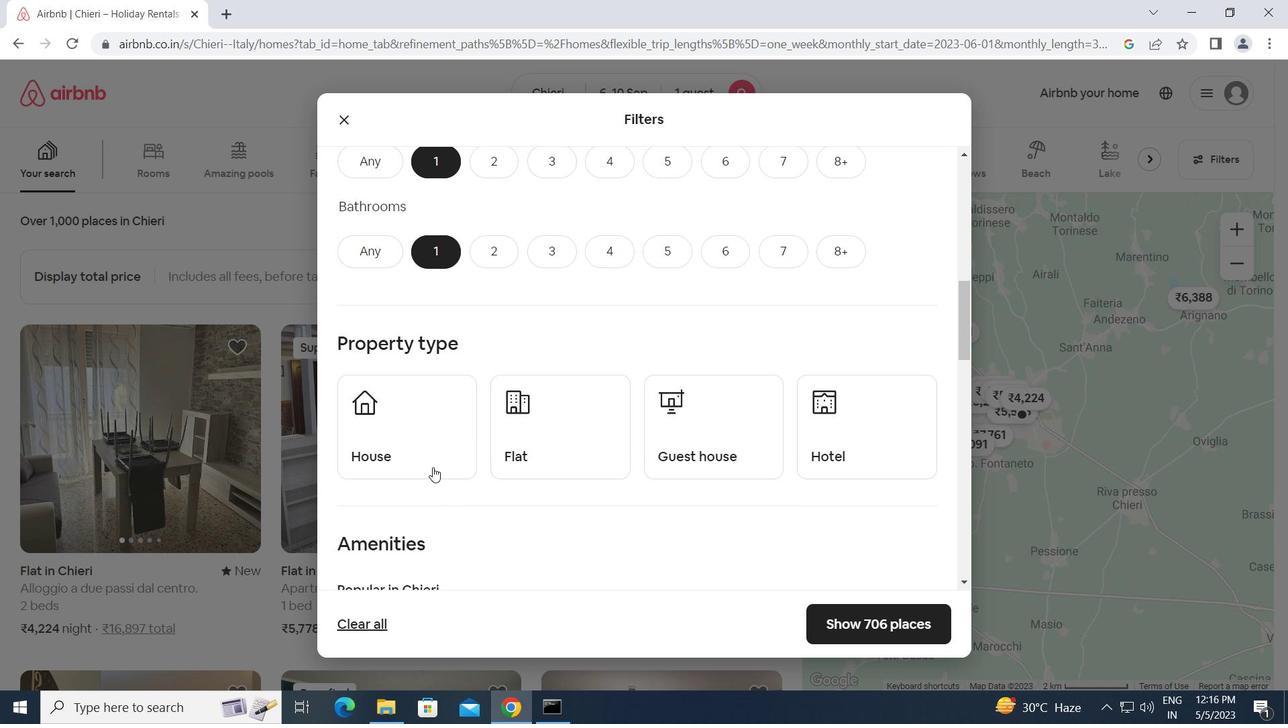 
Action: Mouse pressed left at (413, 432)
Screenshot: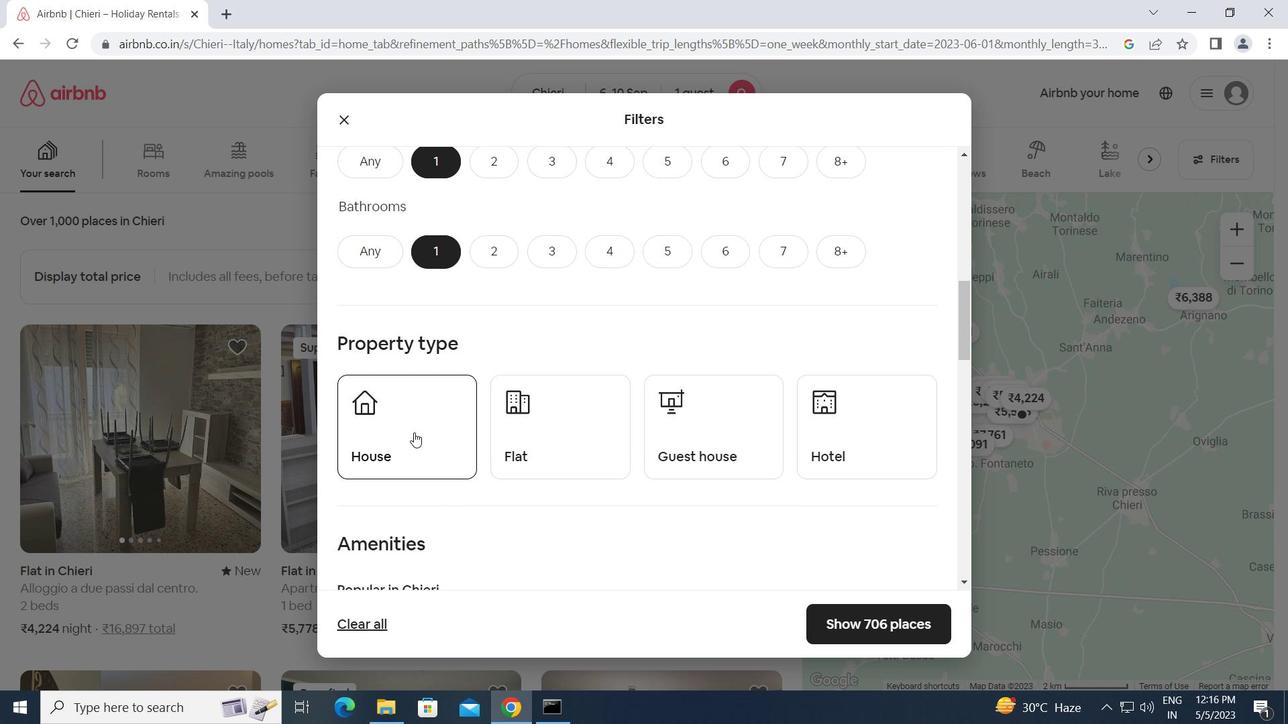 
Action: Mouse moved to (514, 431)
Screenshot: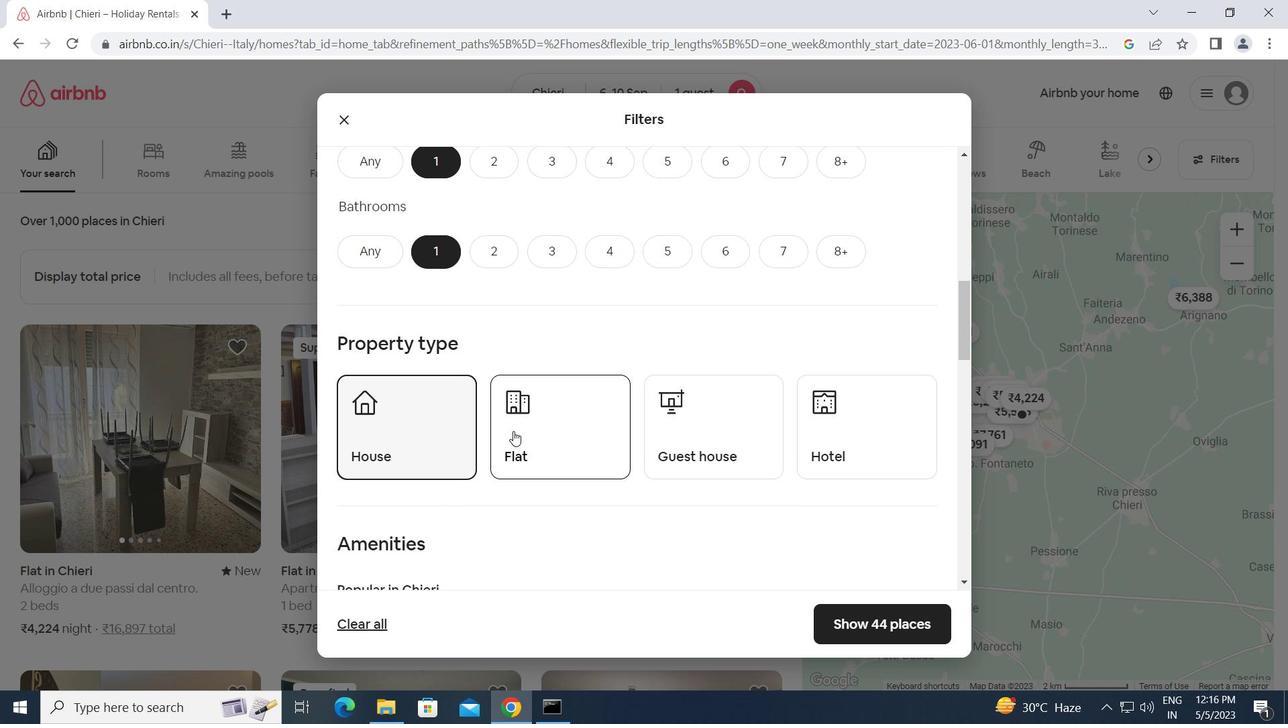 
Action: Mouse pressed left at (514, 431)
Screenshot: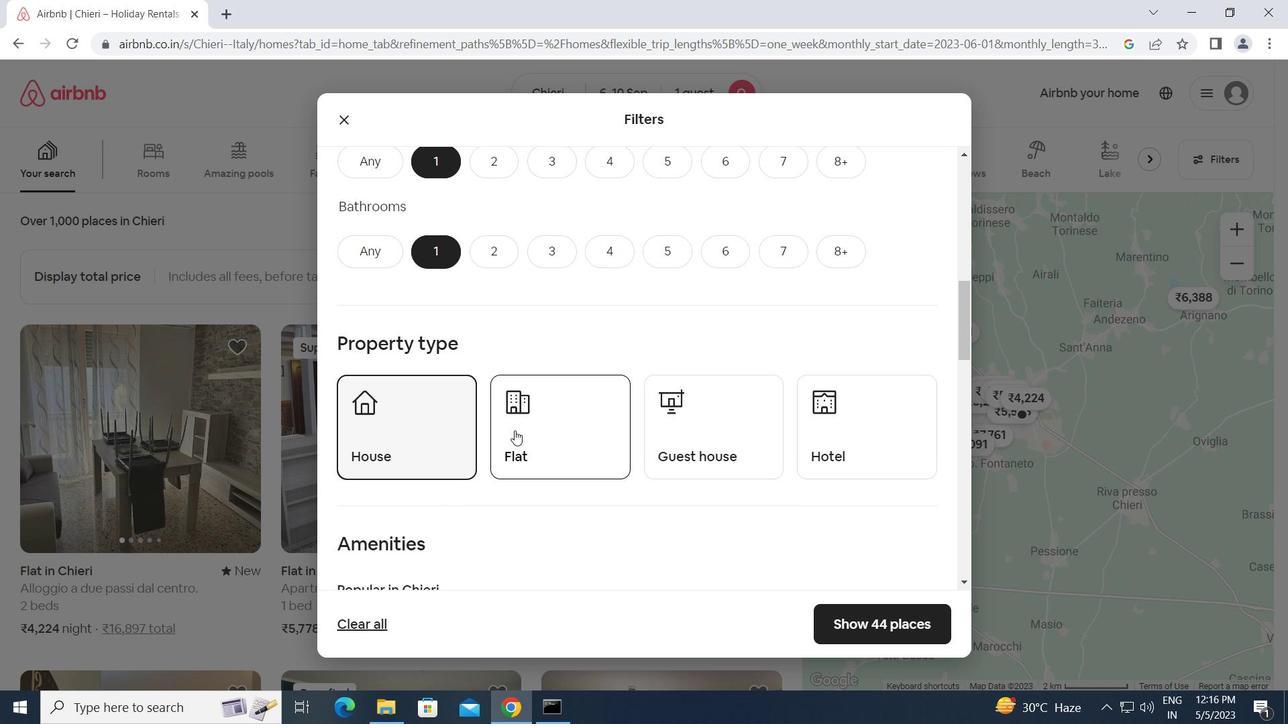 
Action: Mouse moved to (731, 446)
Screenshot: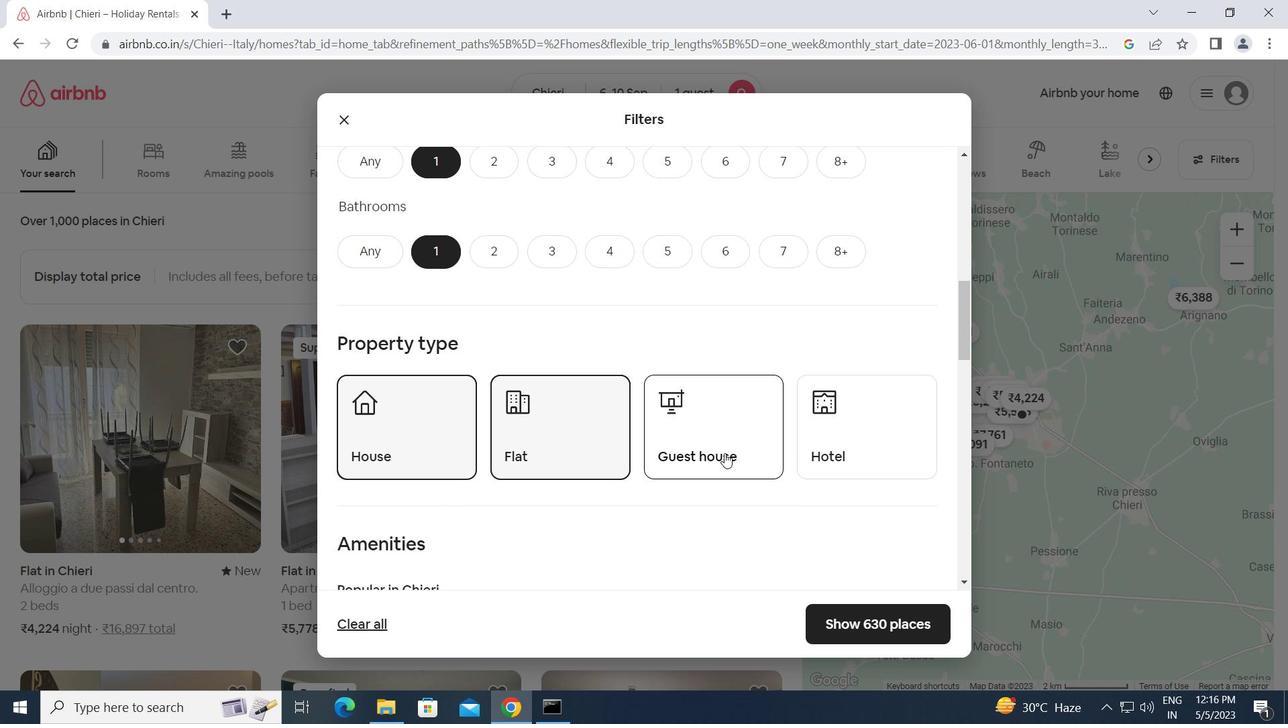 
Action: Mouse pressed left at (731, 446)
Screenshot: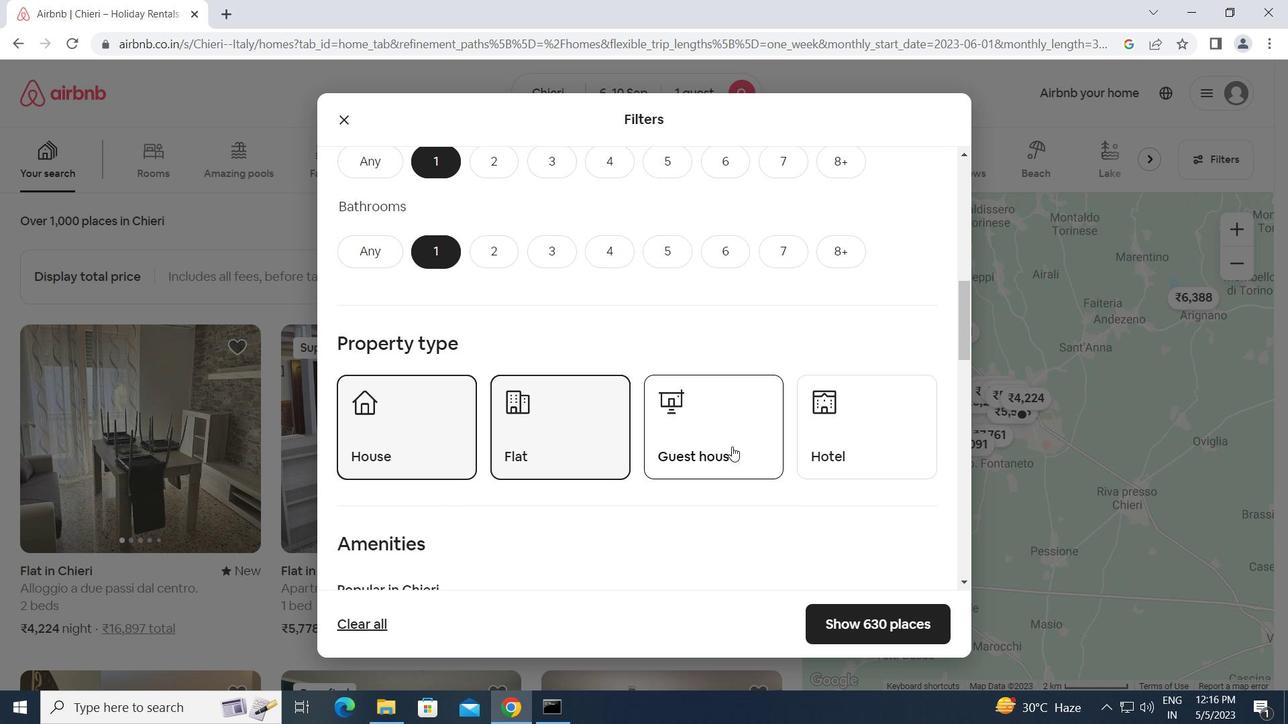 
Action: Mouse moved to (837, 445)
Screenshot: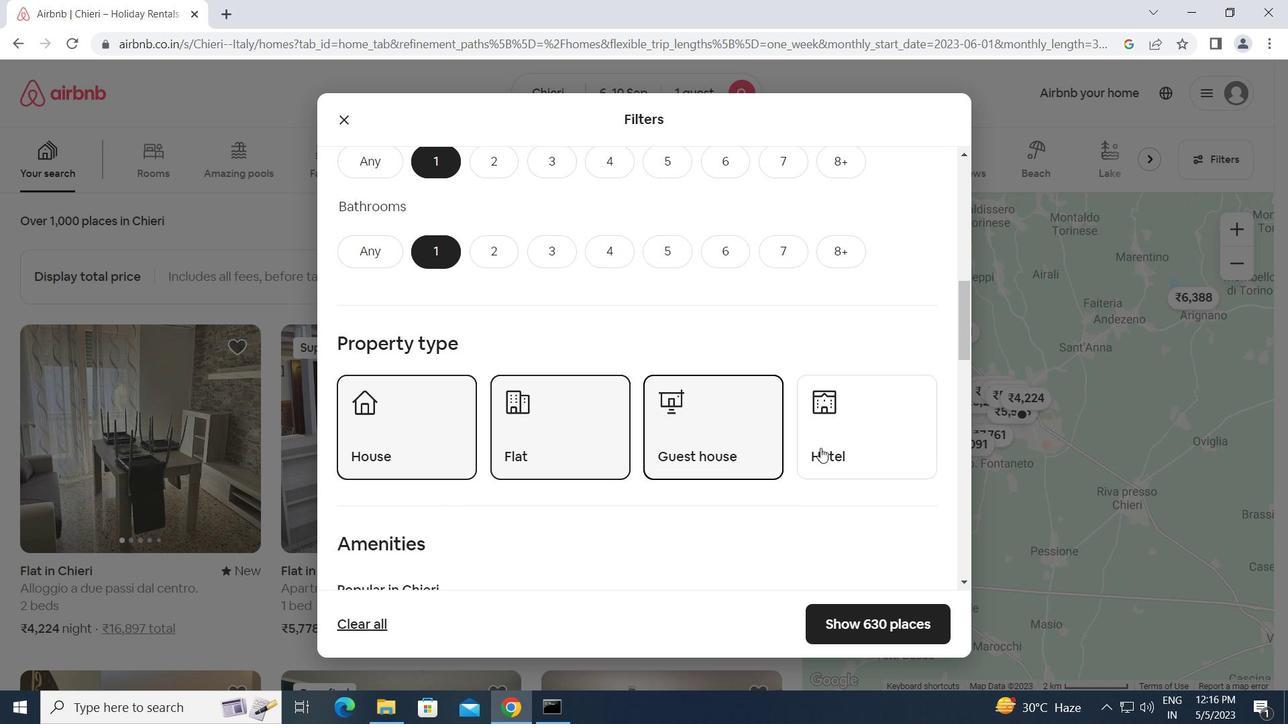 
Action: Mouse pressed left at (837, 445)
Screenshot: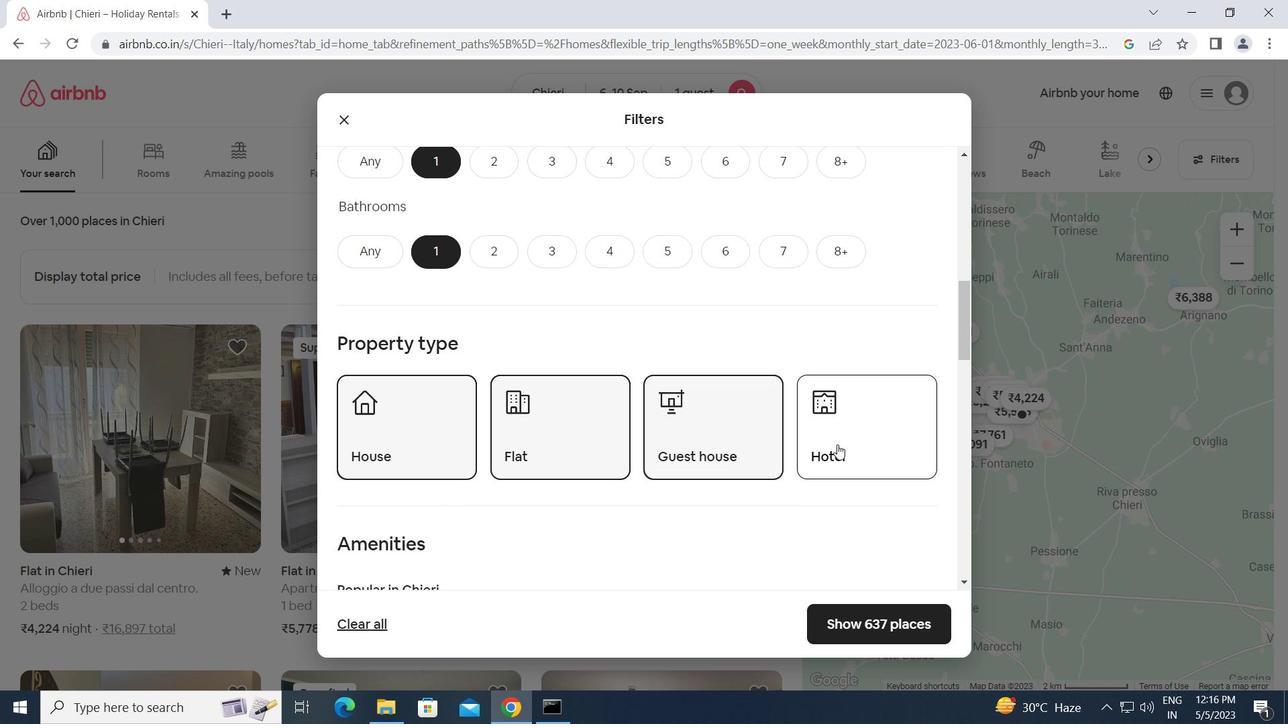
Action: Mouse moved to (550, 520)
Screenshot: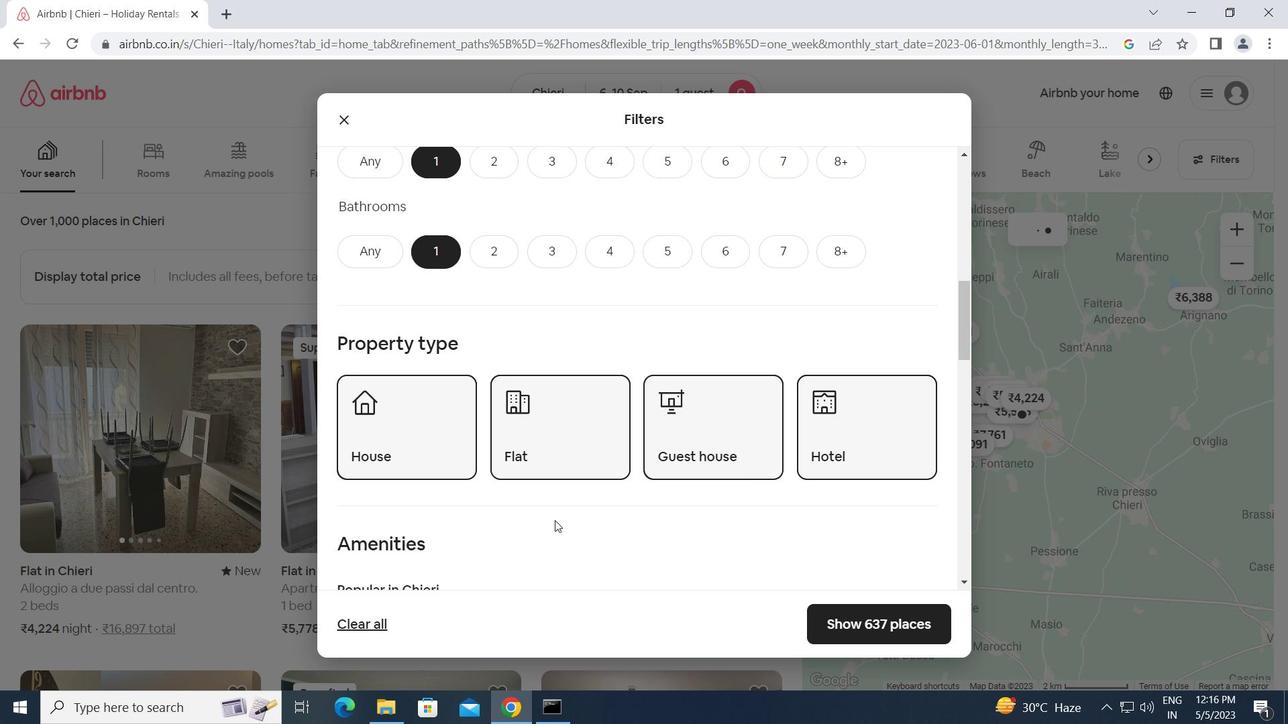 
Action: Mouse scrolled (550, 519) with delta (0, 0)
Screenshot: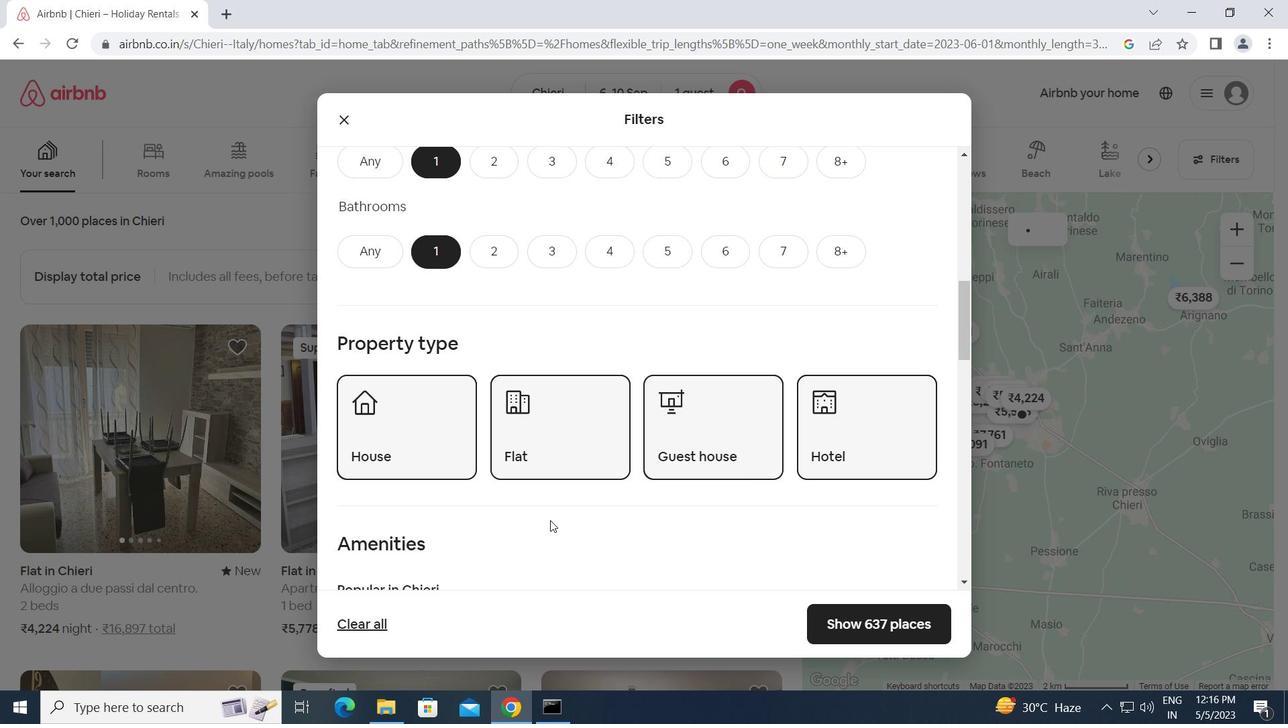 
Action: Mouse scrolled (550, 519) with delta (0, 0)
Screenshot: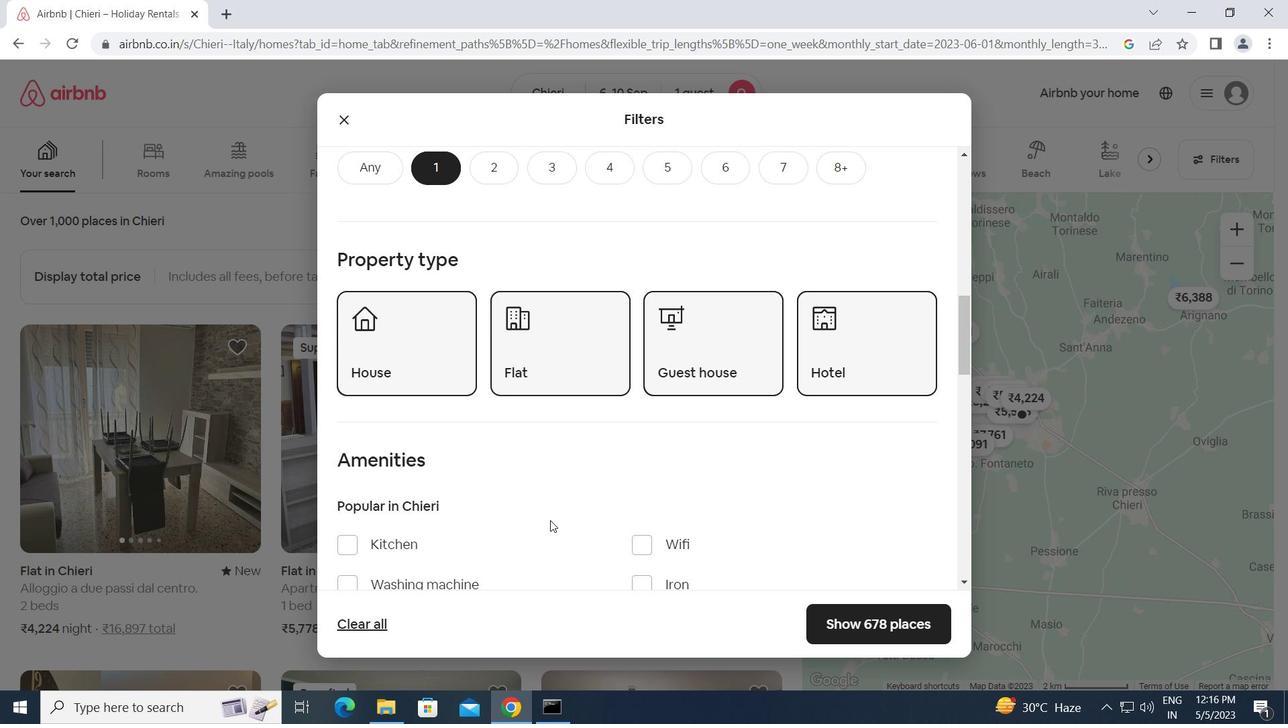 
Action: Mouse scrolled (550, 519) with delta (0, 0)
Screenshot: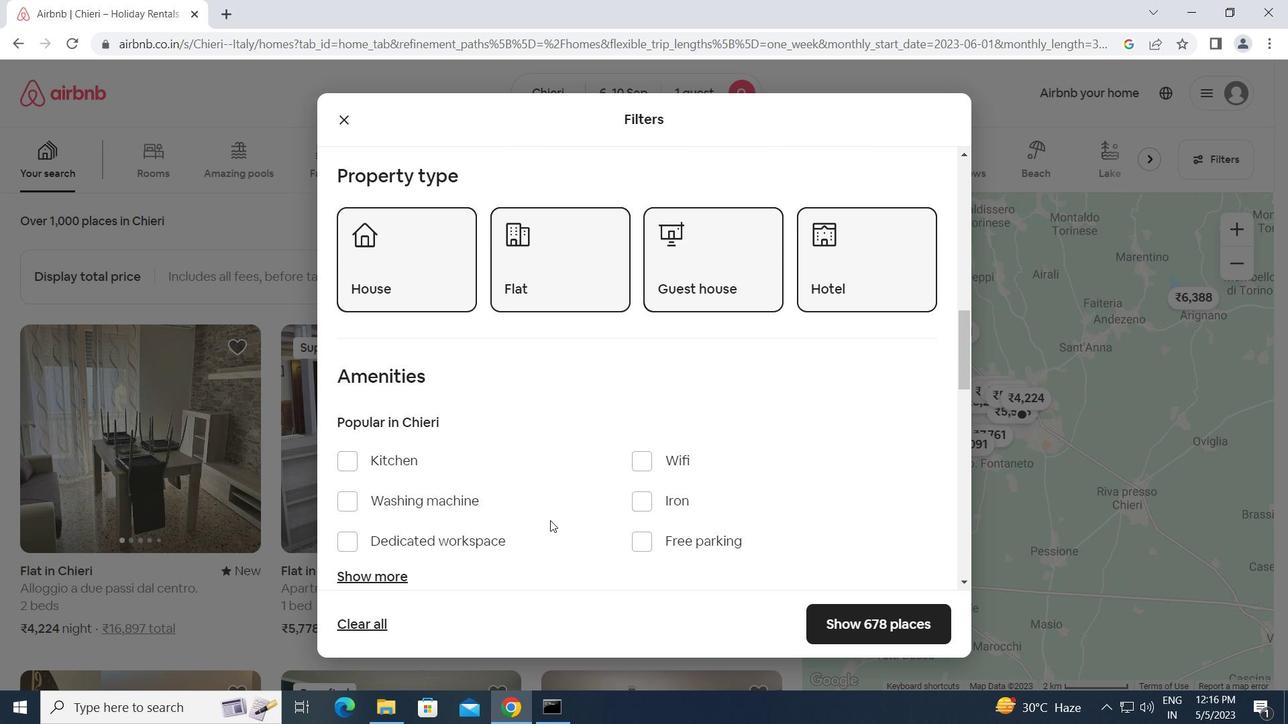 
Action: Mouse scrolled (550, 519) with delta (0, 0)
Screenshot: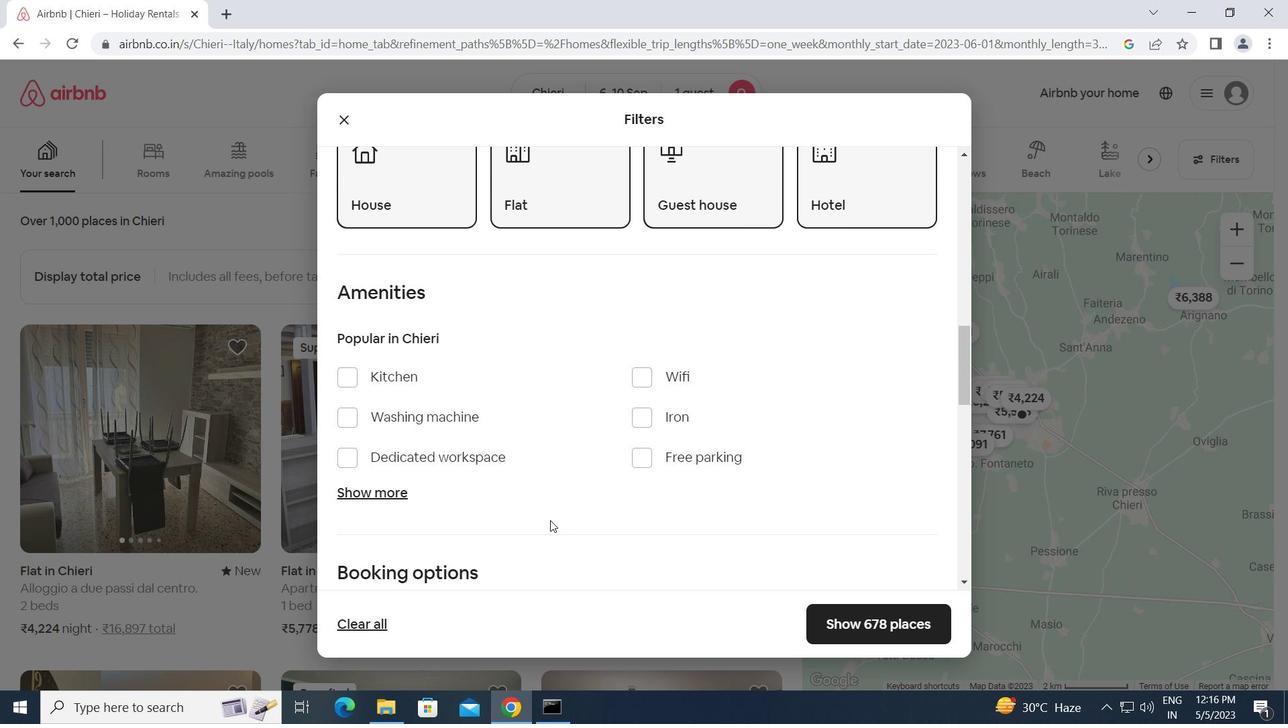 
Action: Mouse scrolled (550, 519) with delta (0, 0)
Screenshot: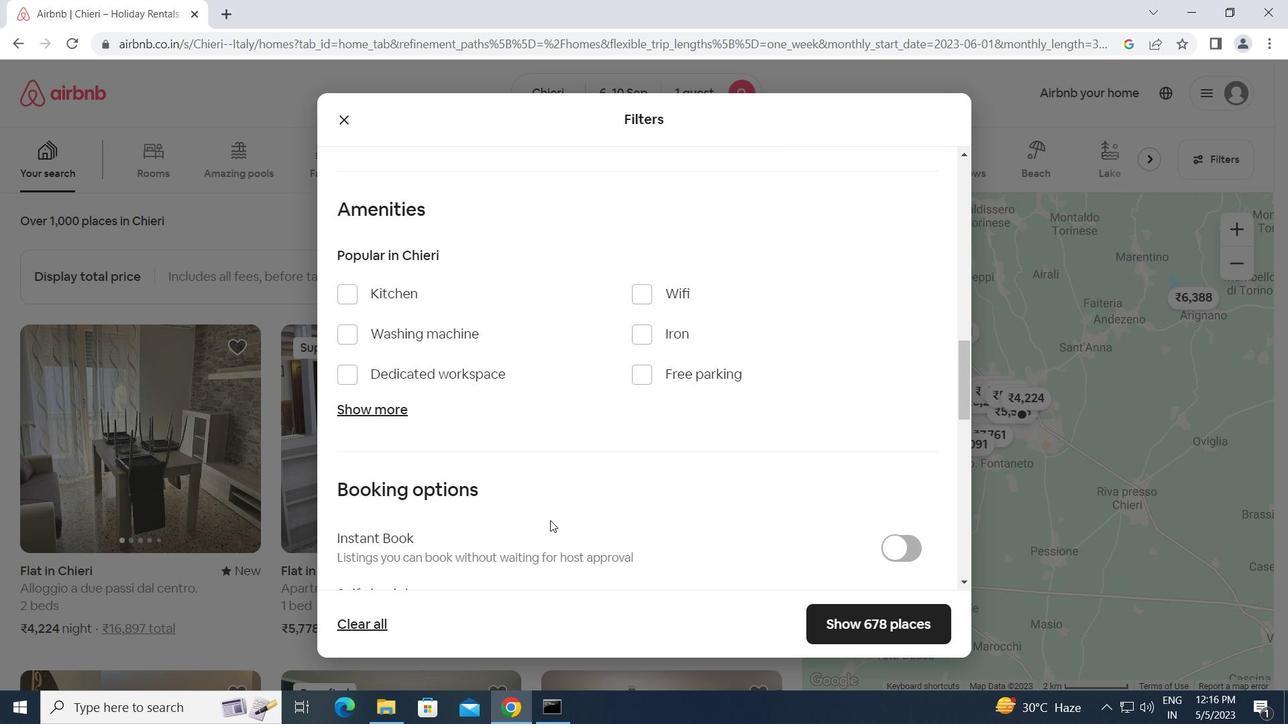 
Action: Mouse scrolled (550, 519) with delta (0, 0)
Screenshot: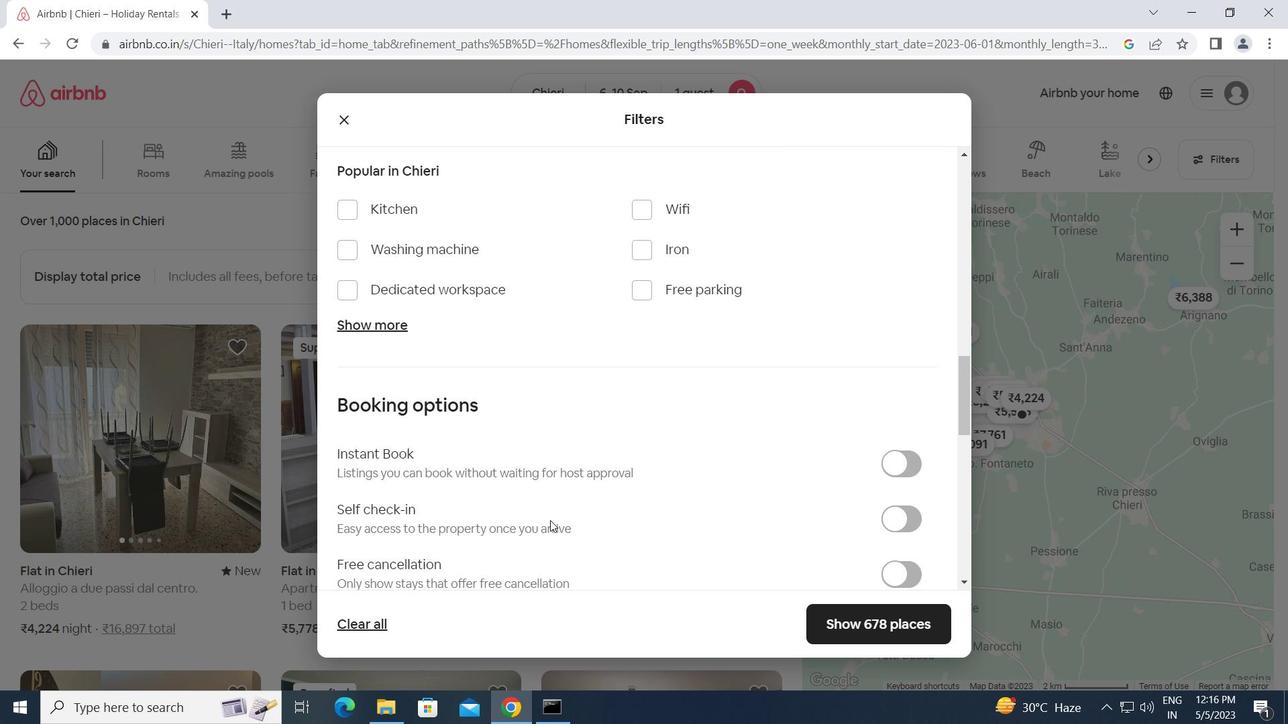 
Action: Mouse moved to (899, 441)
Screenshot: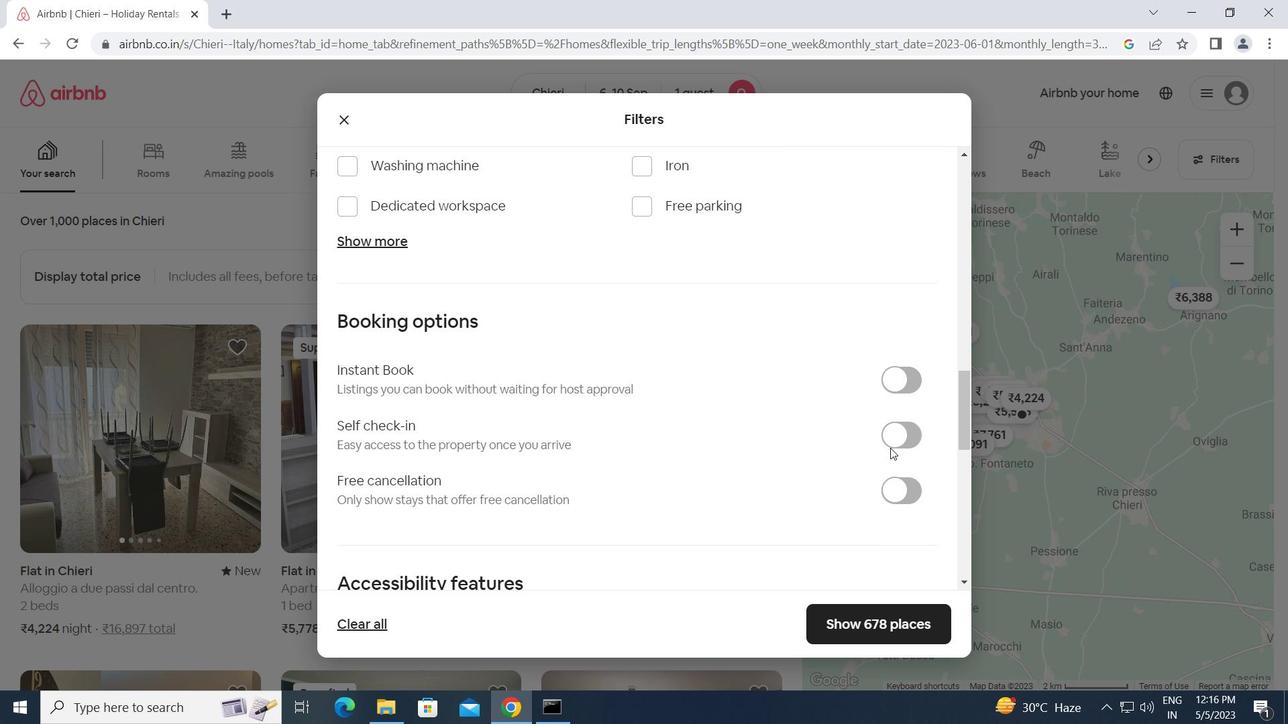 
Action: Mouse pressed left at (899, 441)
Screenshot: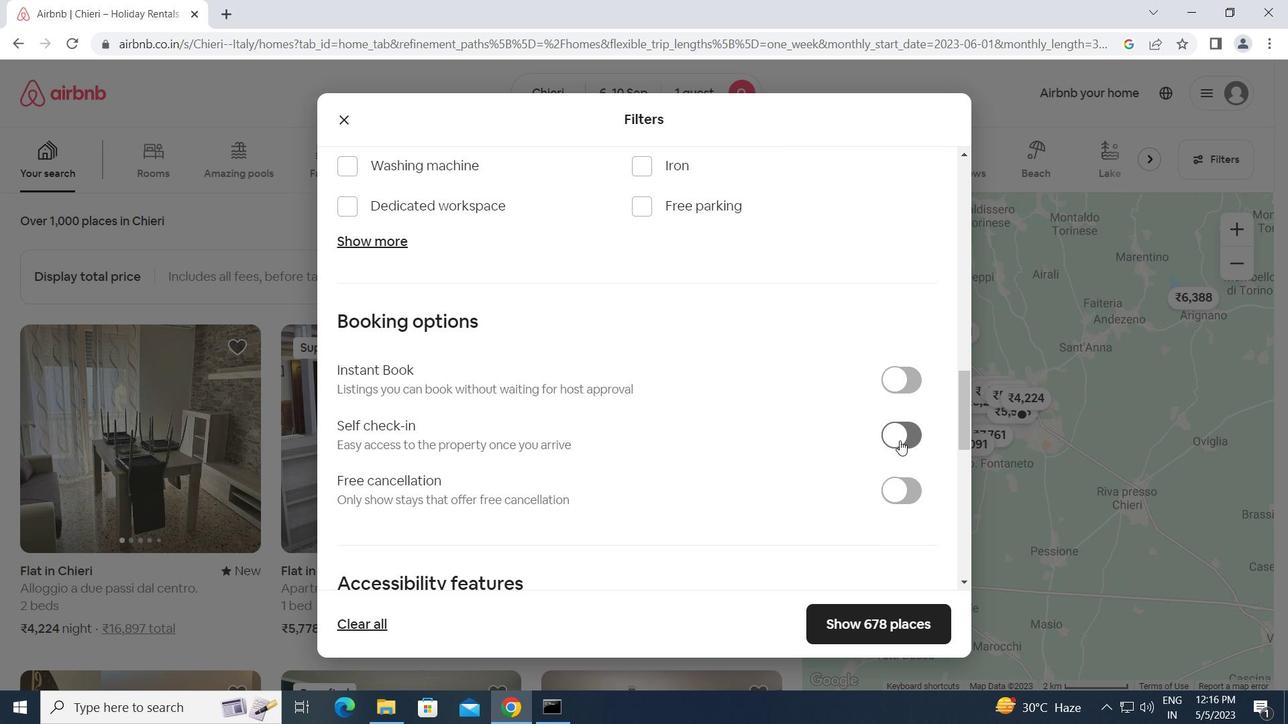 
Action: Mouse moved to (687, 470)
Screenshot: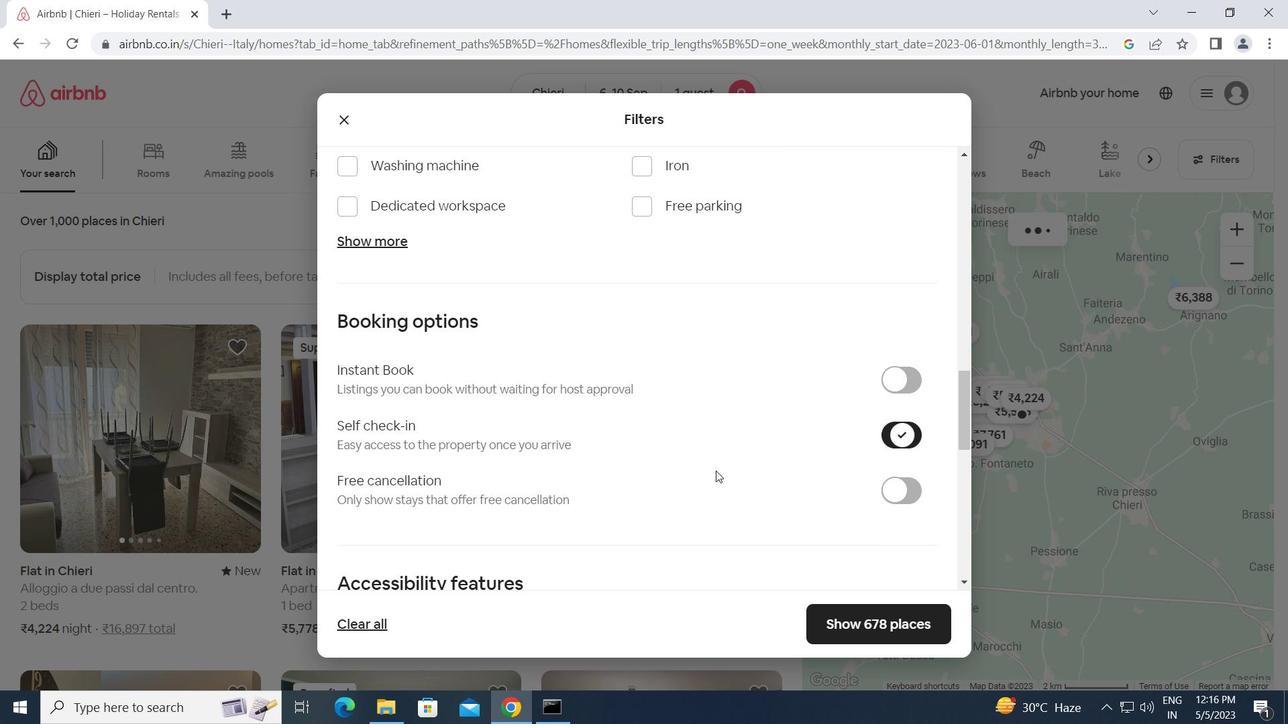 
Action: Mouse scrolled (687, 470) with delta (0, 0)
Screenshot: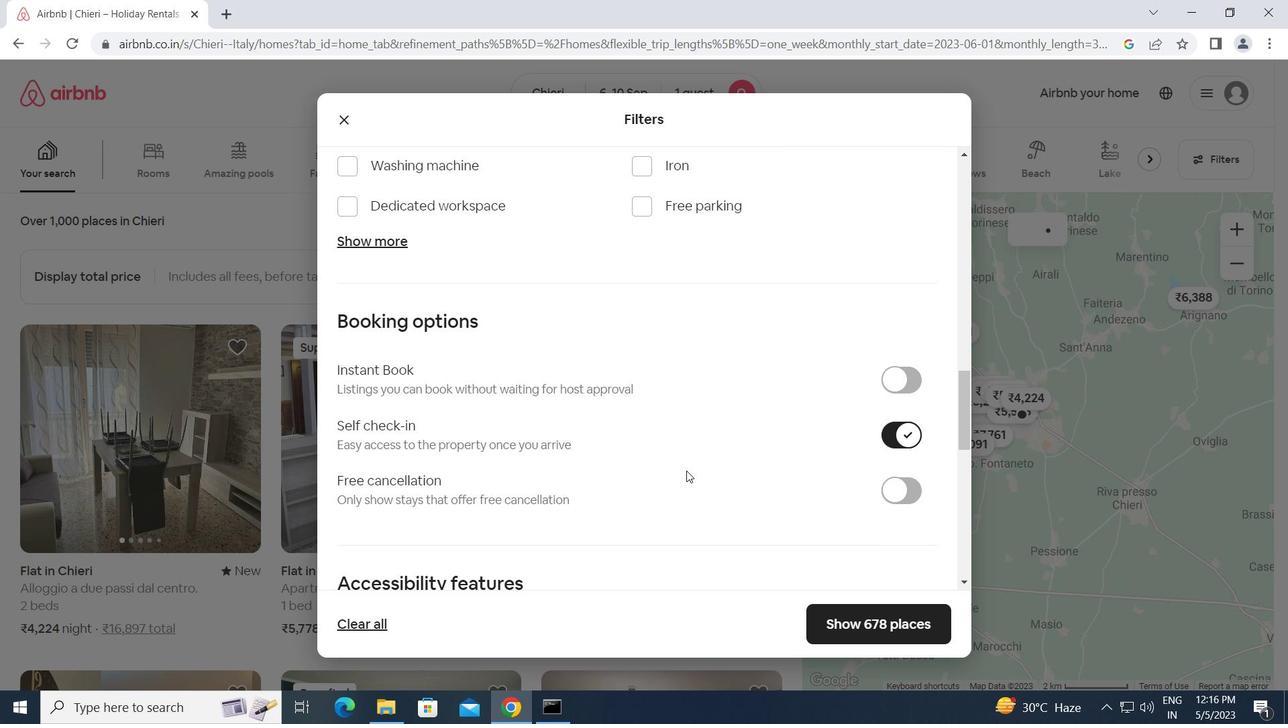 
Action: Mouse scrolled (687, 470) with delta (0, 0)
Screenshot: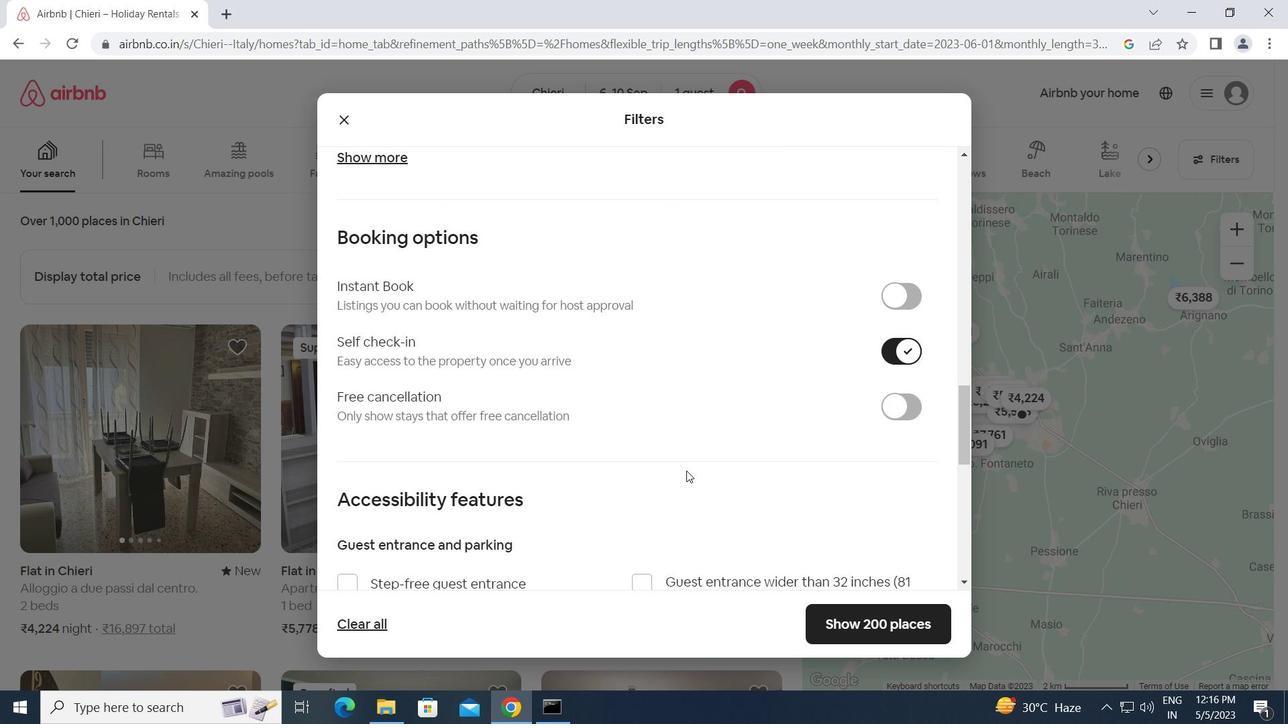 
Action: Mouse scrolled (687, 470) with delta (0, 0)
Screenshot: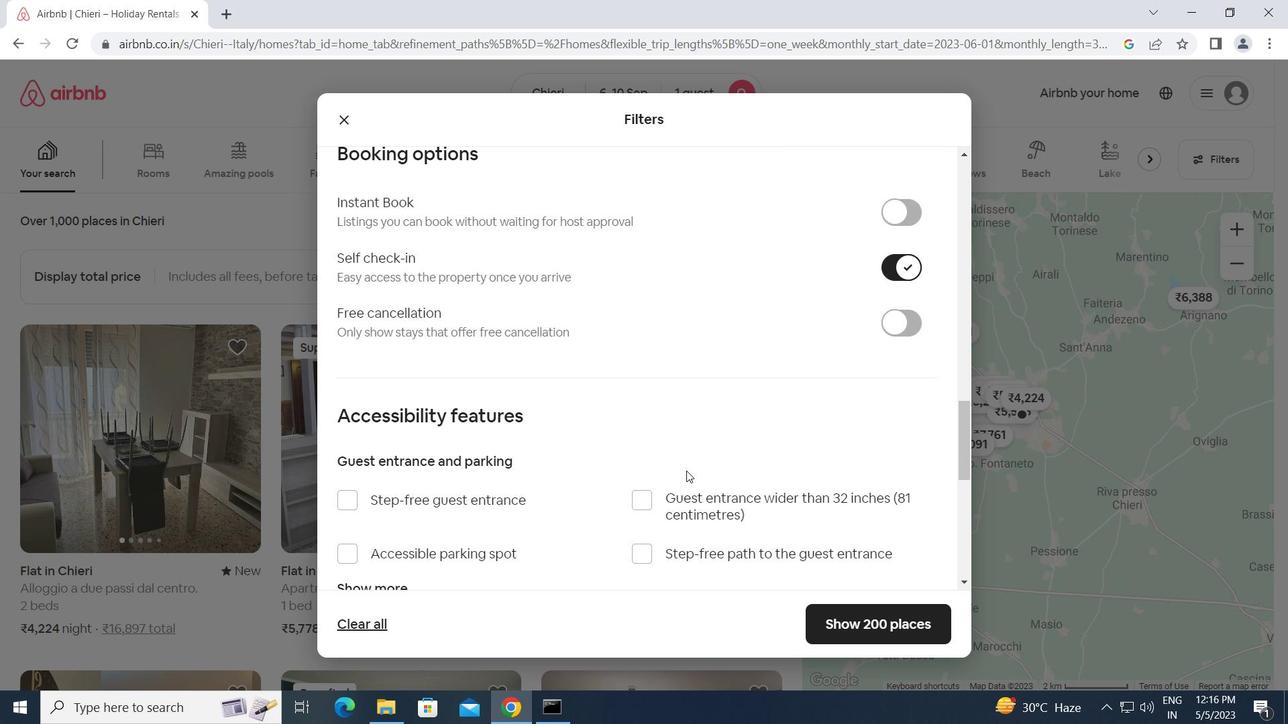 
Action: Mouse scrolled (687, 470) with delta (0, 0)
Screenshot: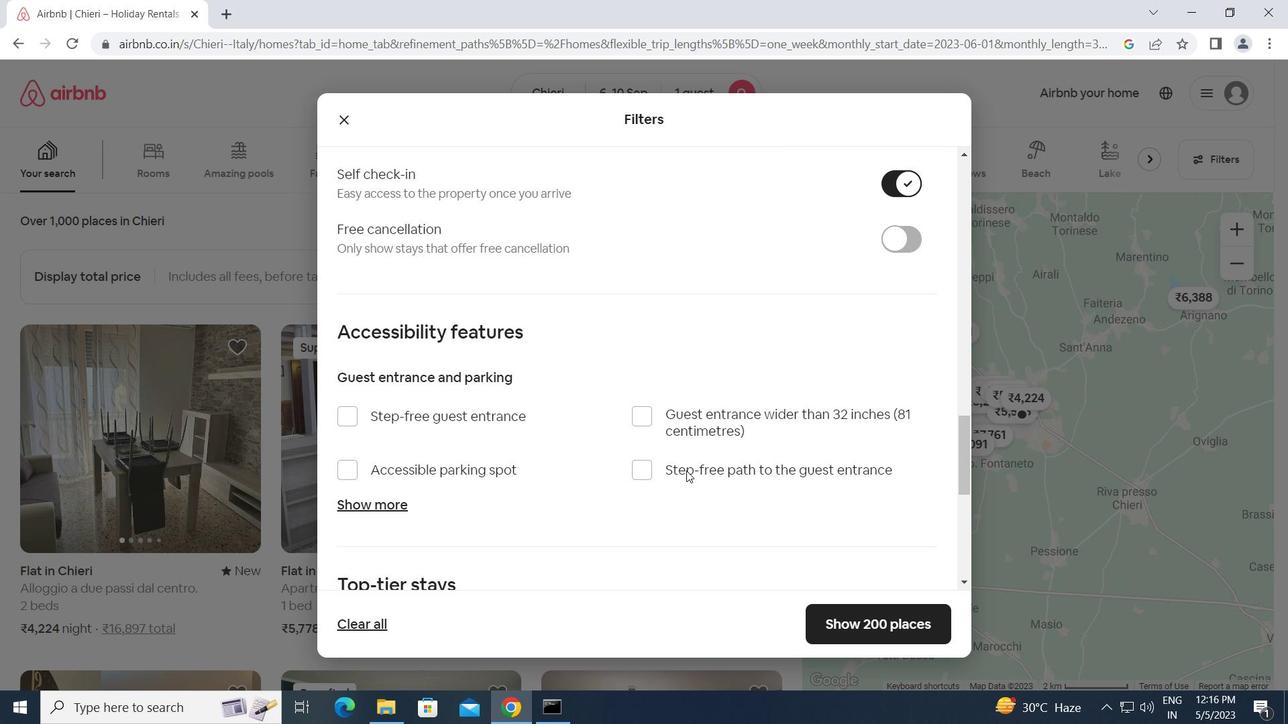 
Action: Mouse moved to (687, 471)
Screenshot: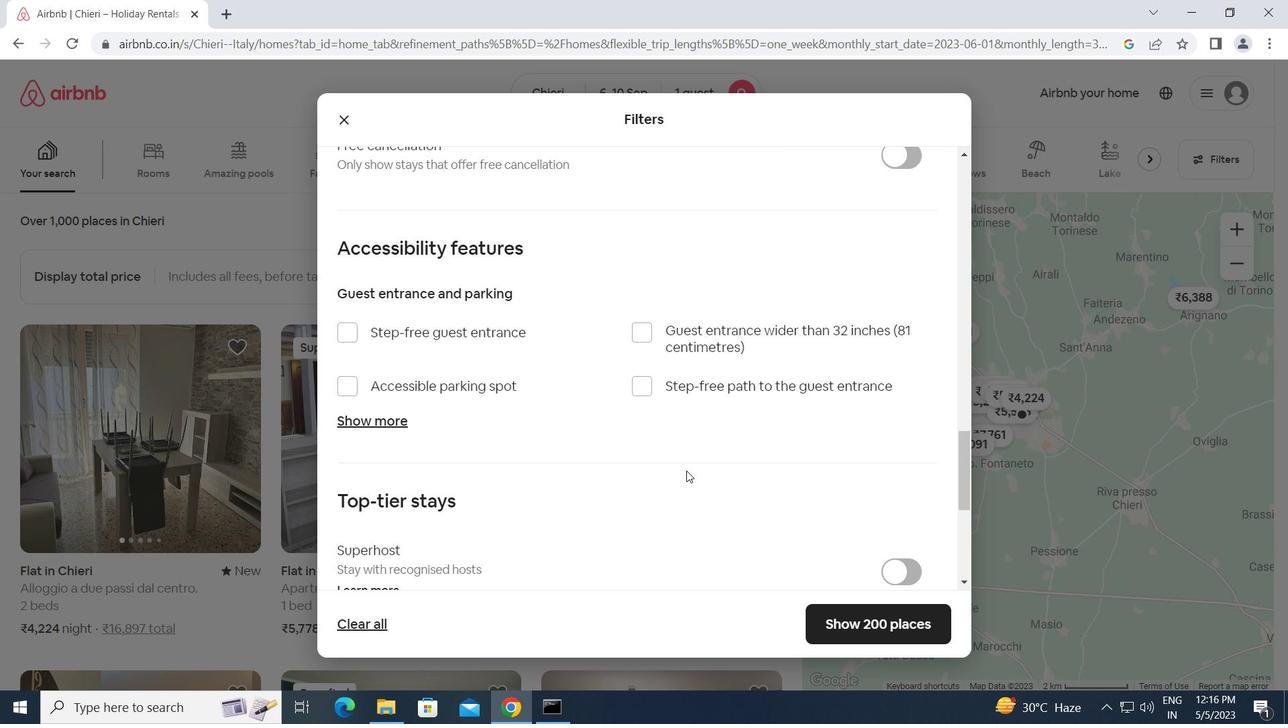 
Action: Mouse scrolled (687, 470) with delta (0, 0)
Screenshot: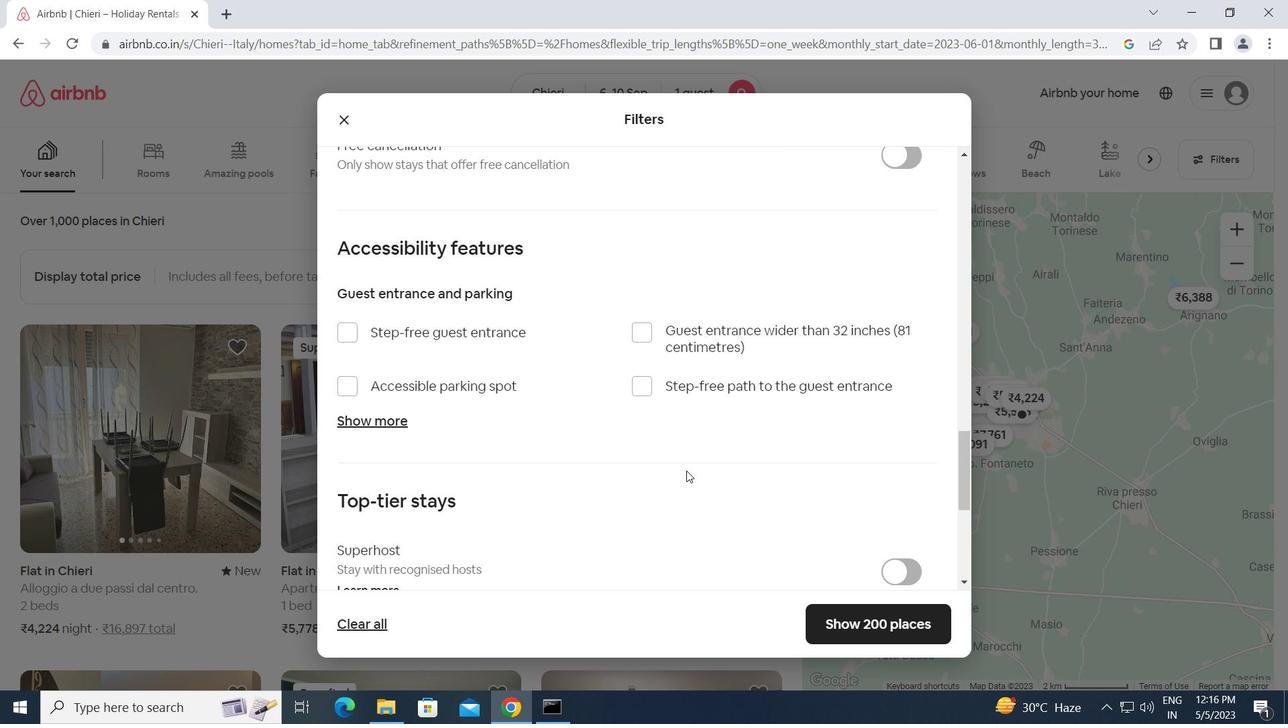 
Action: Mouse scrolled (687, 470) with delta (0, 0)
Screenshot: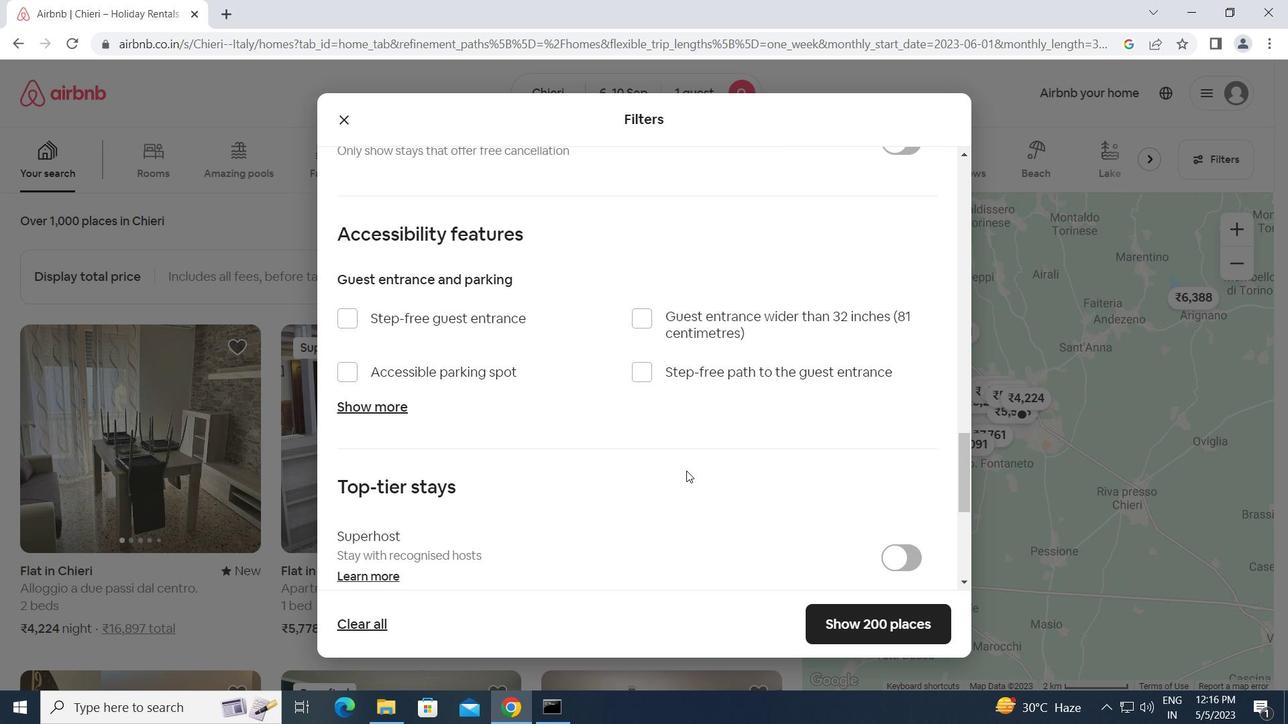 
Action: Mouse scrolled (687, 470) with delta (0, 0)
Screenshot: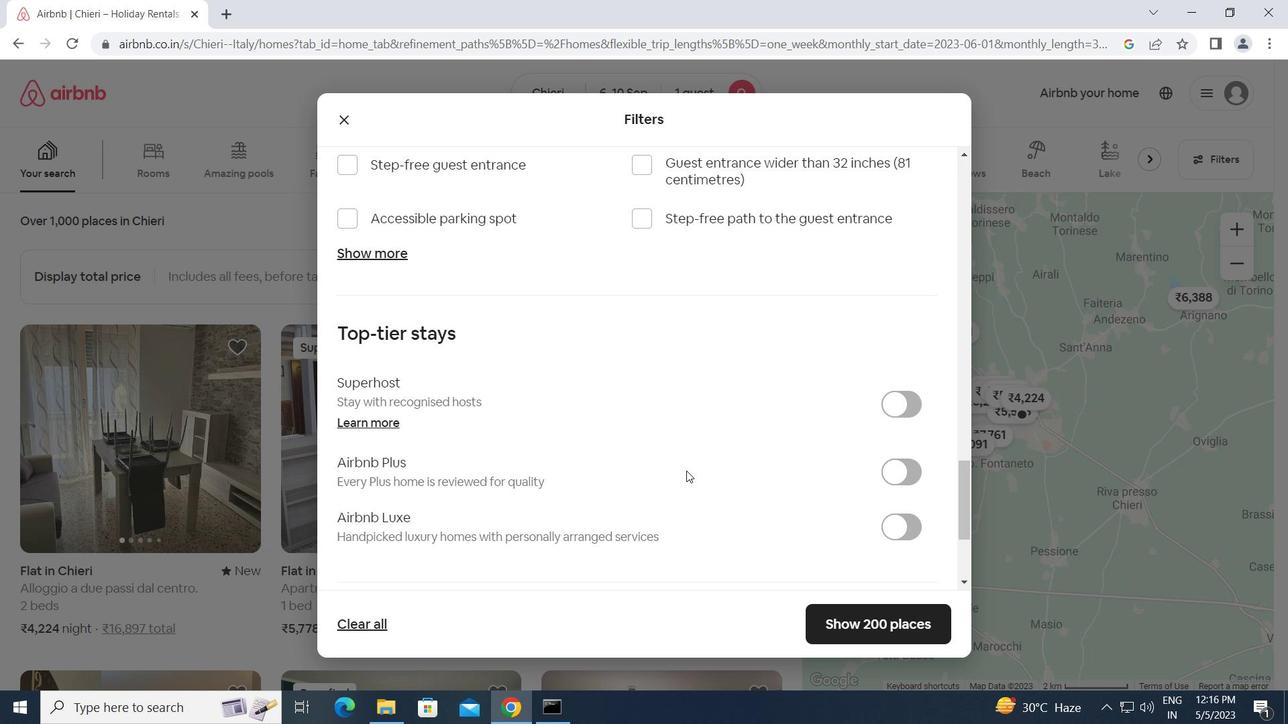 
Action: Mouse scrolled (687, 470) with delta (0, 0)
Screenshot: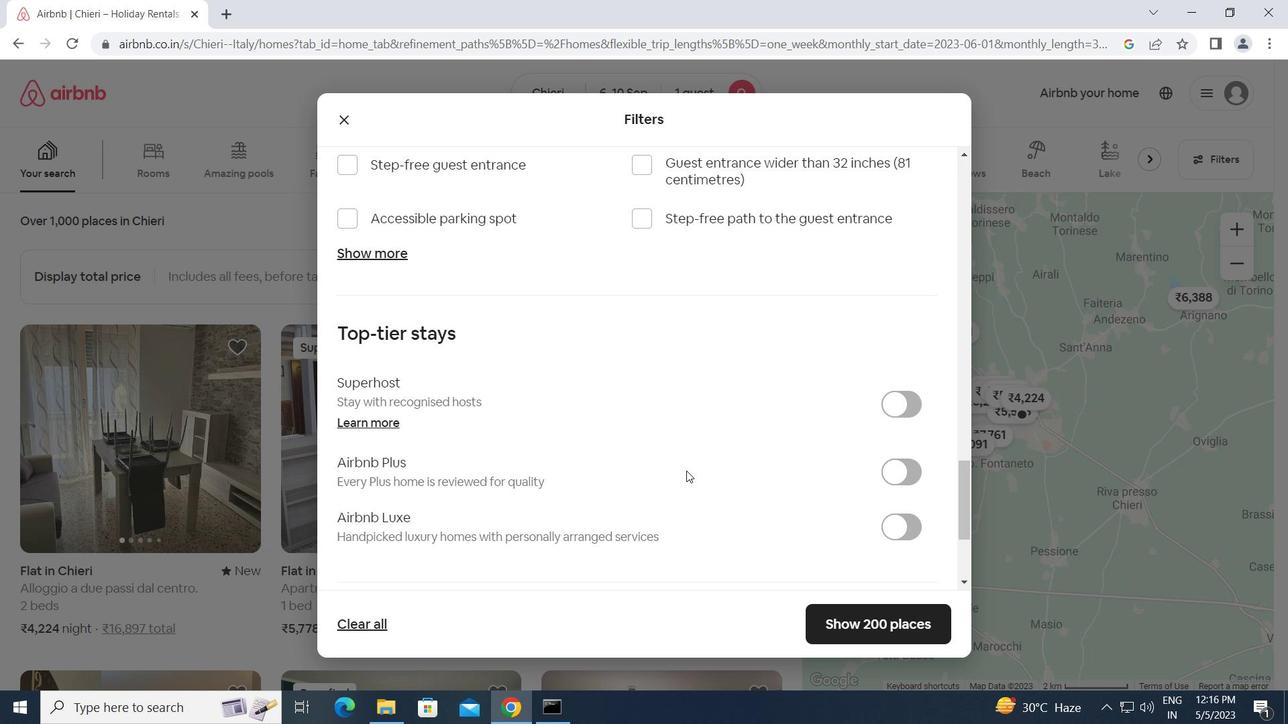 
Action: Mouse scrolled (687, 470) with delta (0, 0)
Screenshot: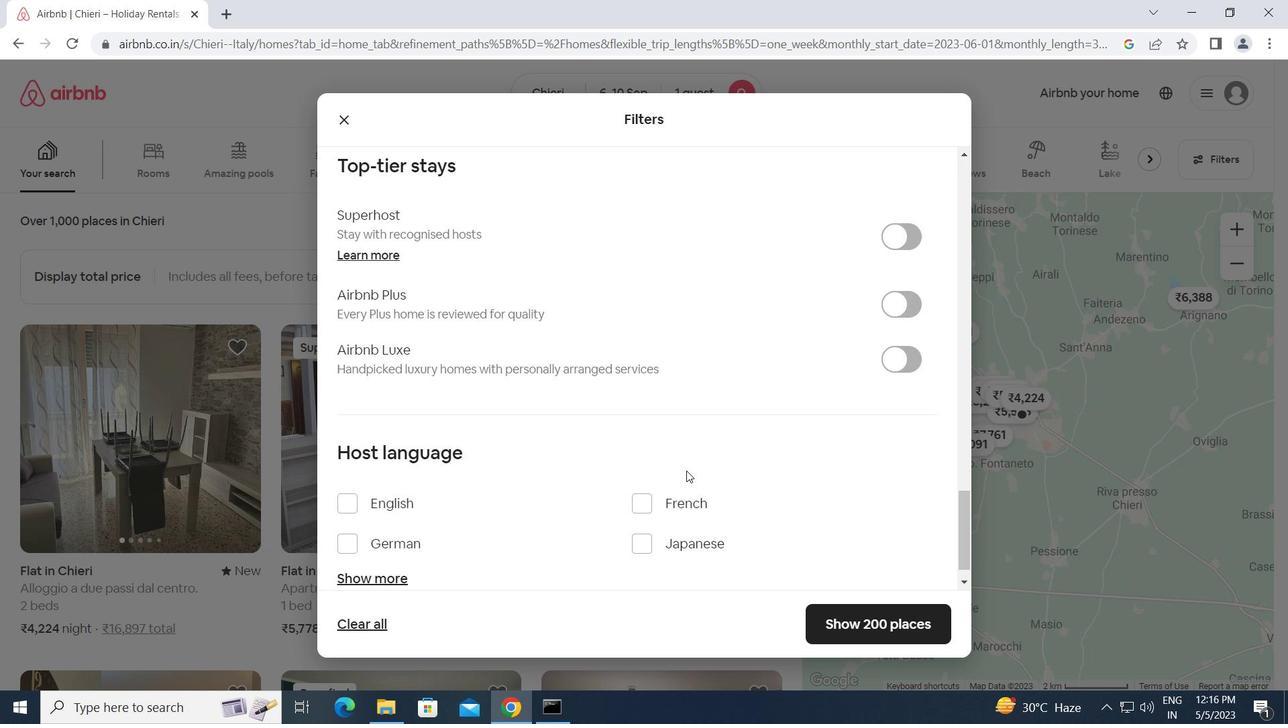 
Action: Mouse moved to (355, 472)
Screenshot: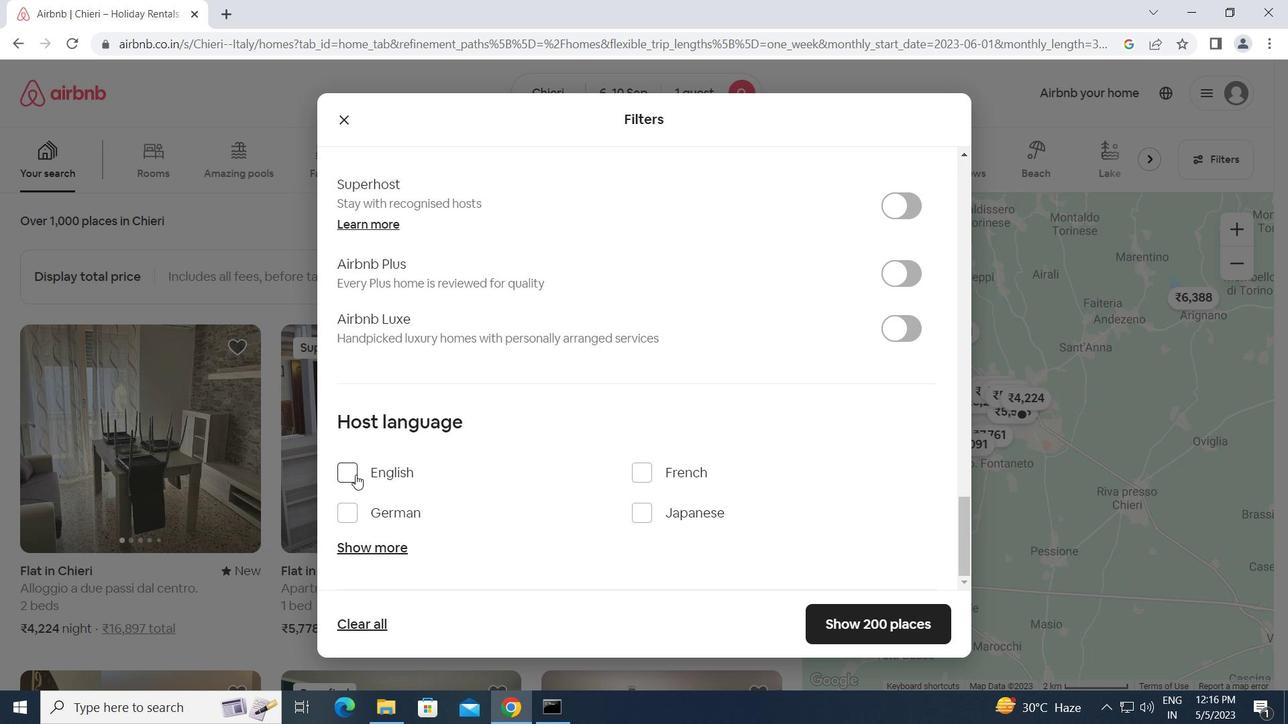 
Action: Mouse pressed left at (355, 472)
Screenshot: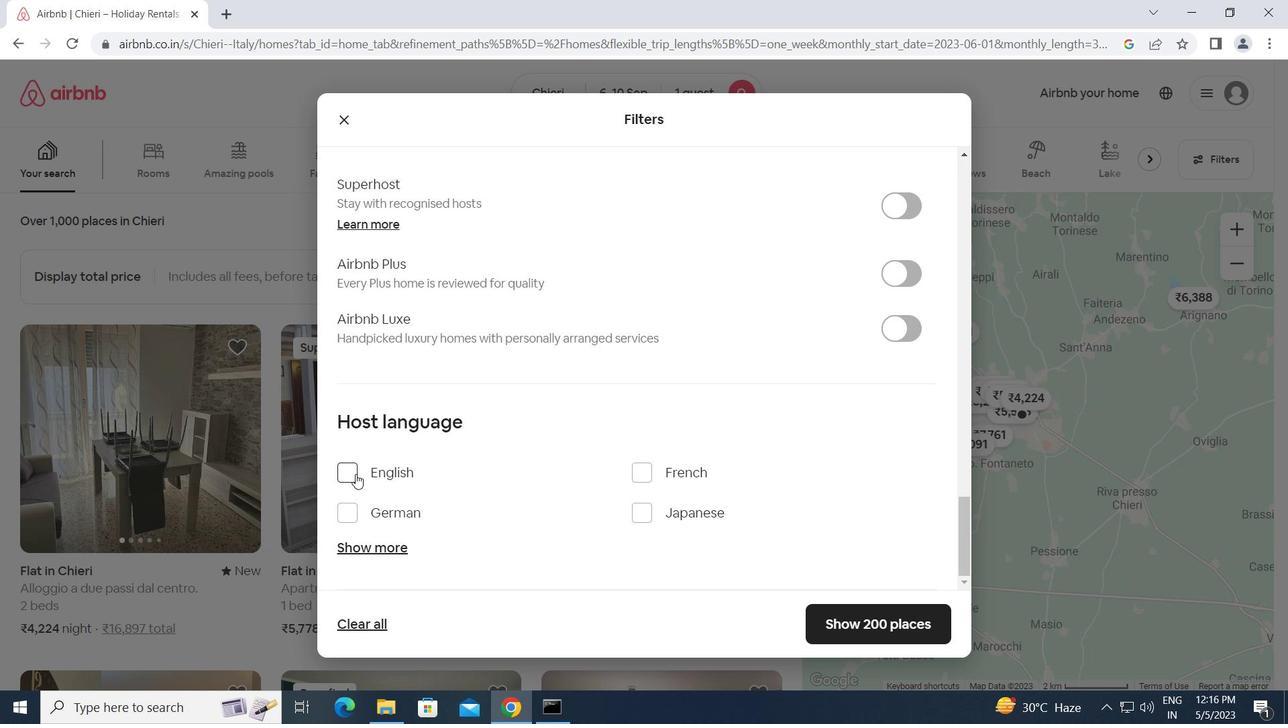 
Action: Mouse moved to (854, 627)
Screenshot: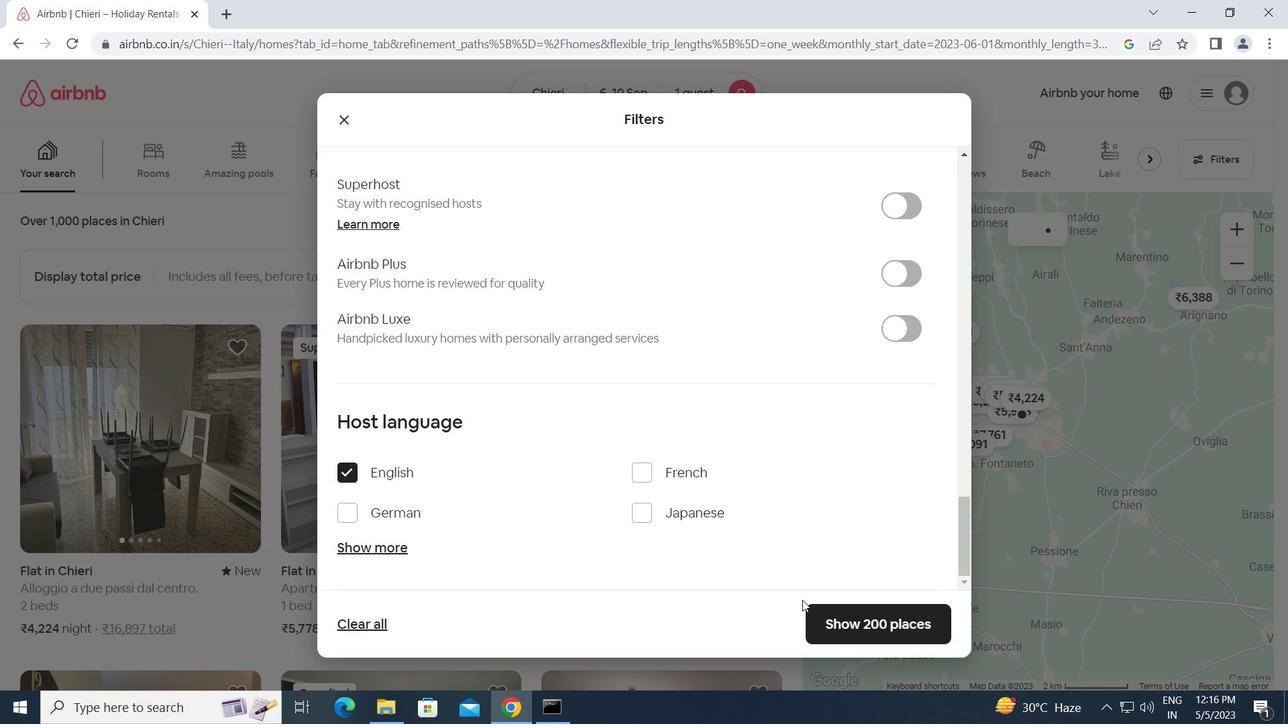
Action: Mouse pressed left at (854, 627)
Screenshot: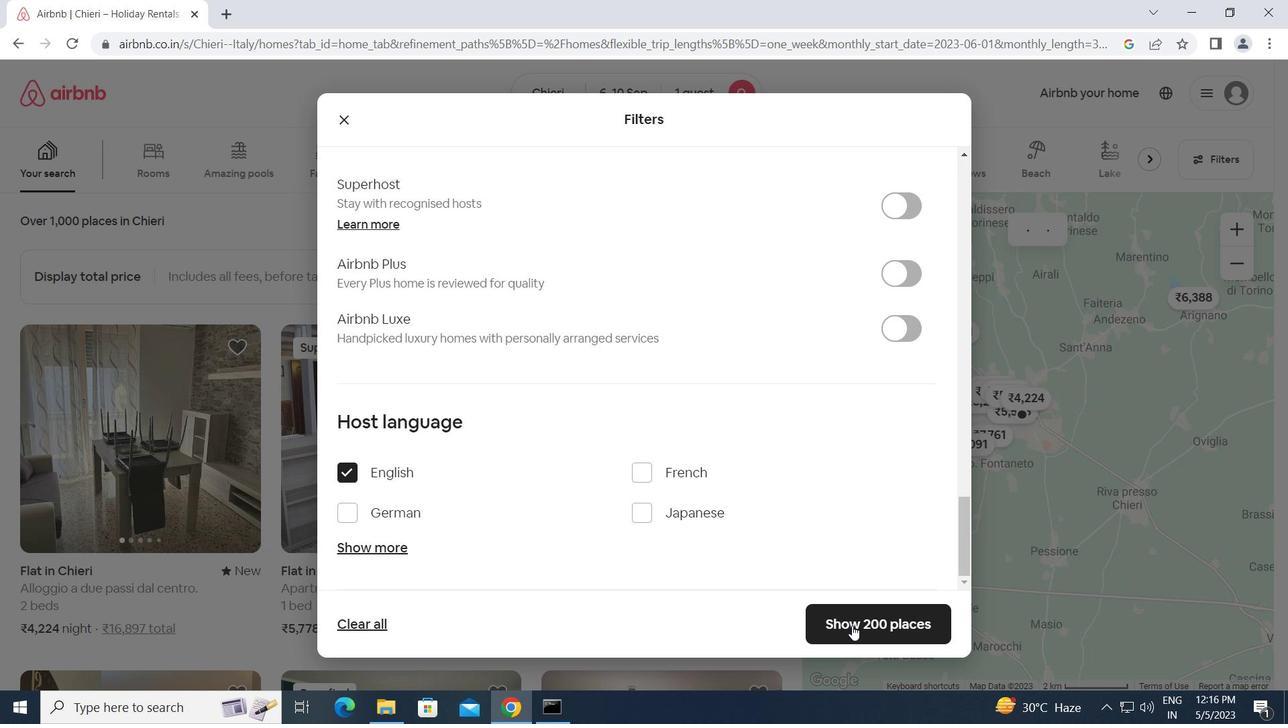 
